 Task: Find connections with filter location Bhudgaon with filter topic #Growthhacking with filter profile language Potuguese with filter current company Huntsman Corporation with filter school PEC University of Technology, Chandigarh with filter industry Professional Organizations with filter service category Computer Repair with filter keywords title School Volunteer
Action: Mouse moved to (536, 68)
Screenshot: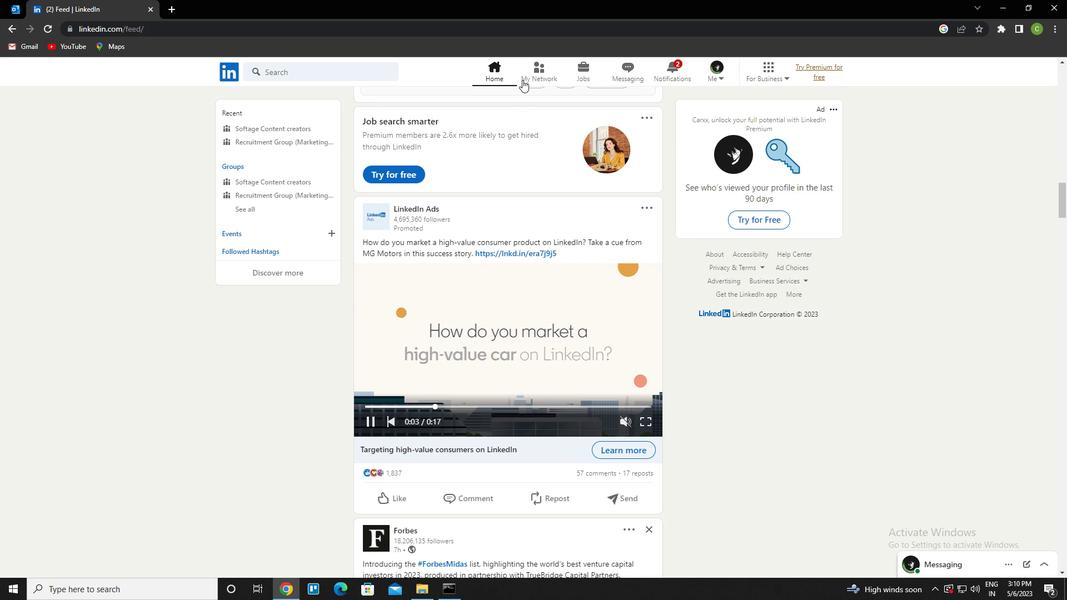 
Action: Mouse pressed left at (536, 68)
Screenshot: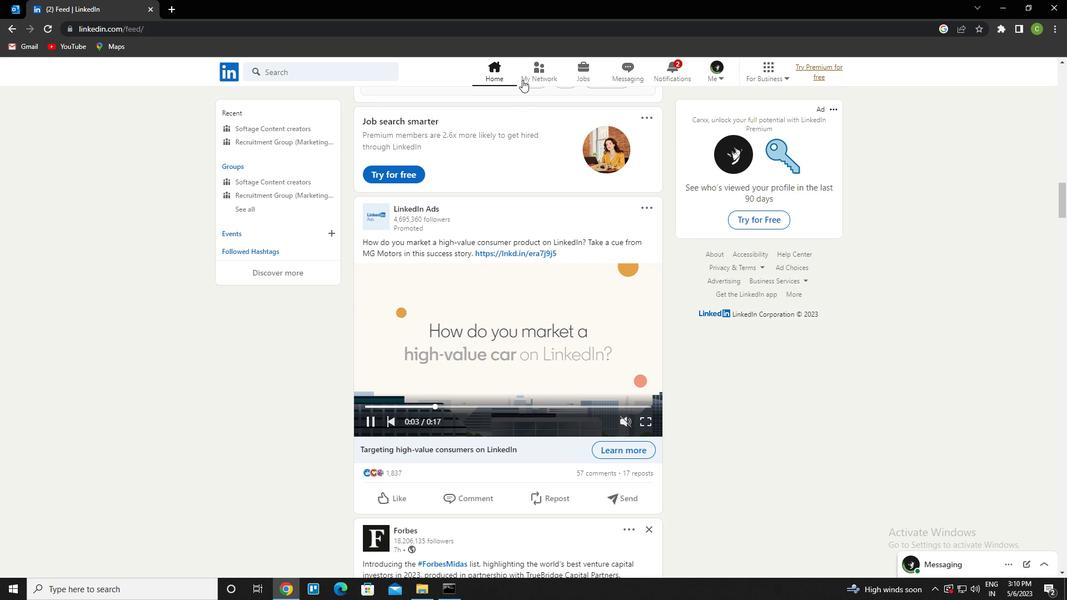 
Action: Mouse moved to (306, 141)
Screenshot: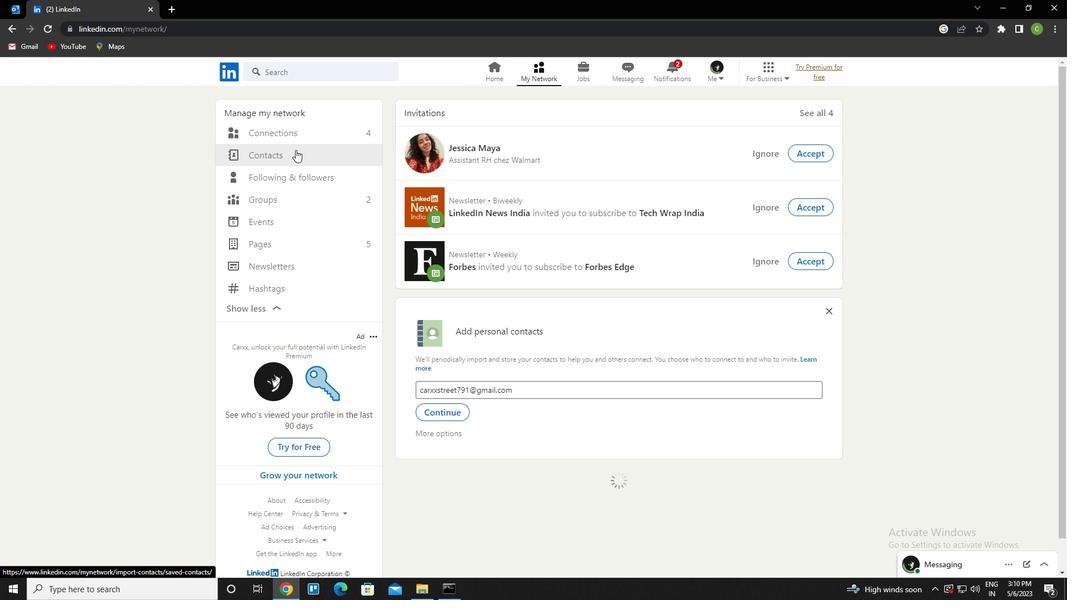 
Action: Mouse pressed left at (306, 141)
Screenshot: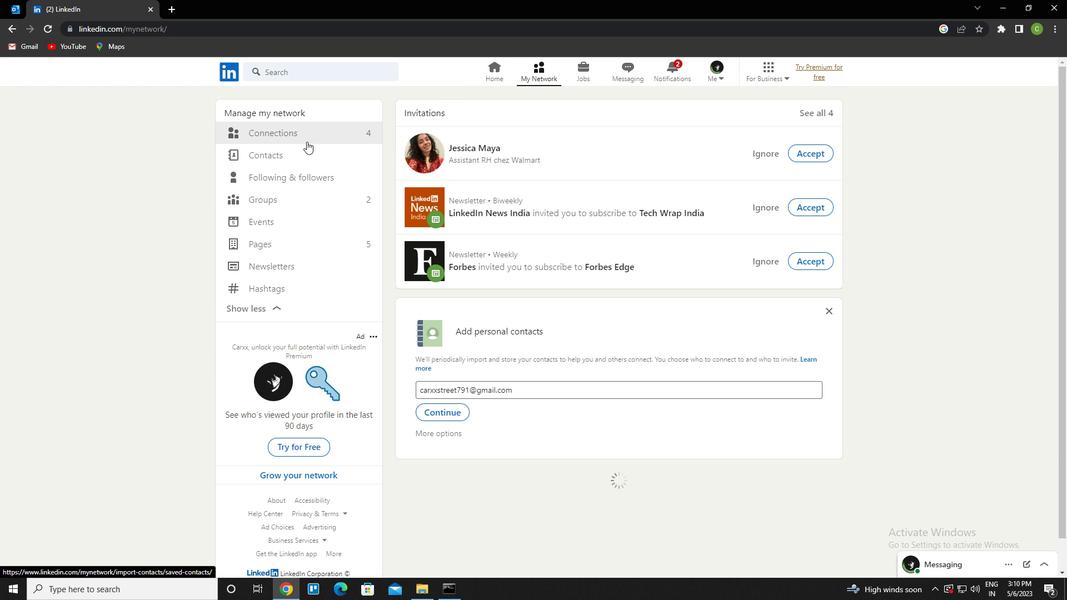 
Action: Mouse pressed left at (306, 141)
Screenshot: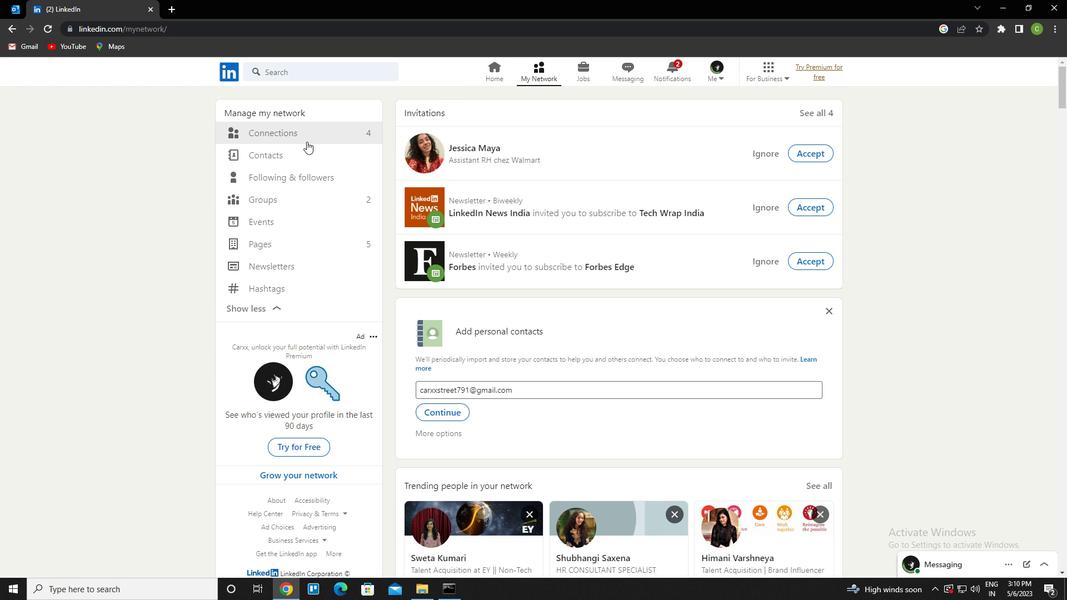 
Action: Mouse moved to (363, 135)
Screenshot: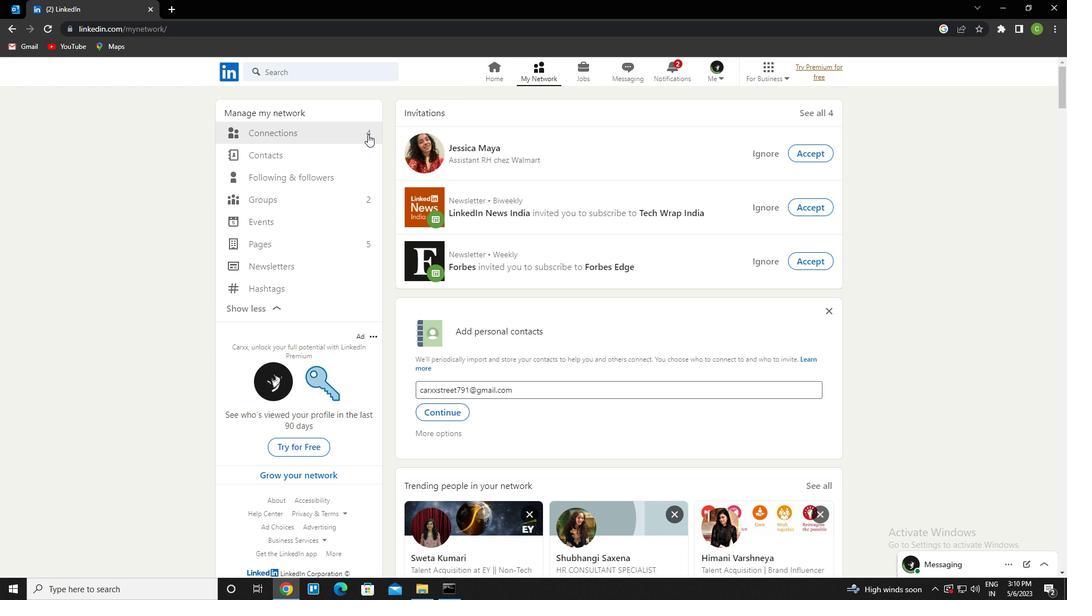 
Action: Mouse pressed left at (363, 135)
Screenshot: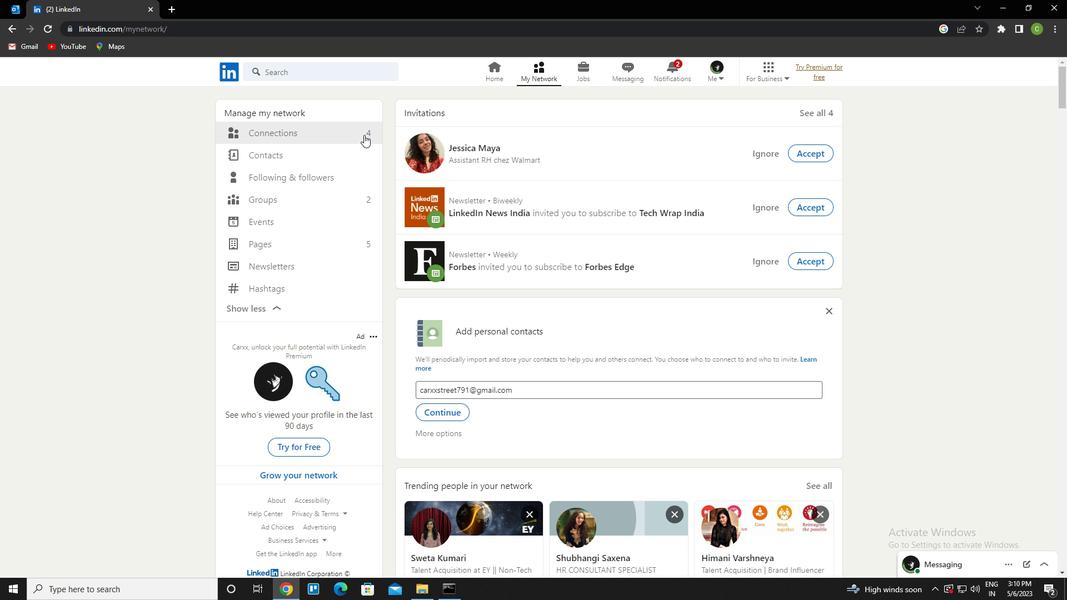 
Action: Mouse moved to (613, 133)
Screenshot: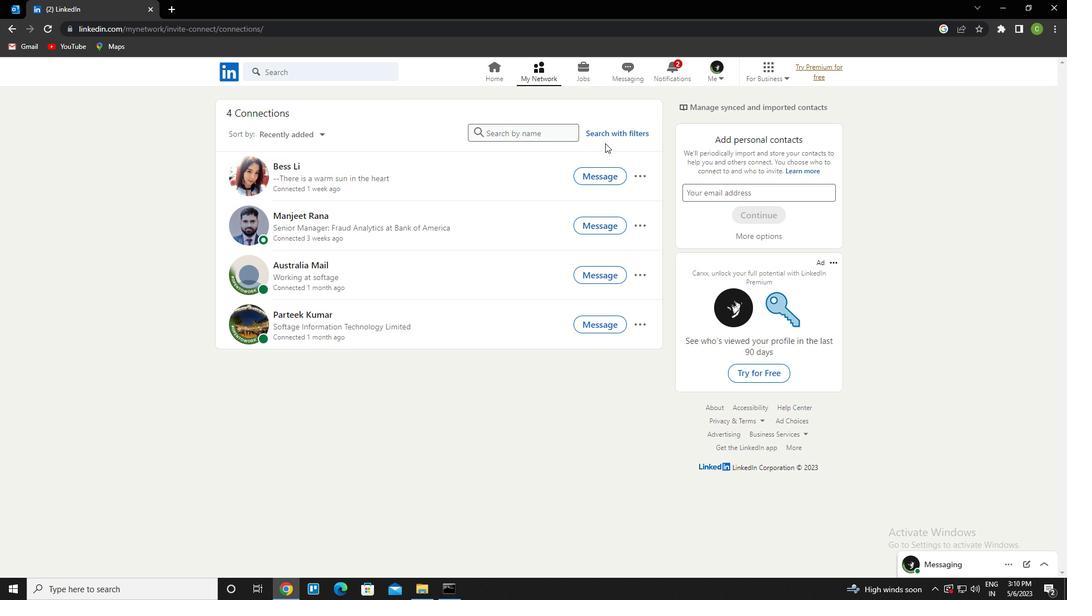 
Action: Mouse pressed left at (613, 133)
Screenshot: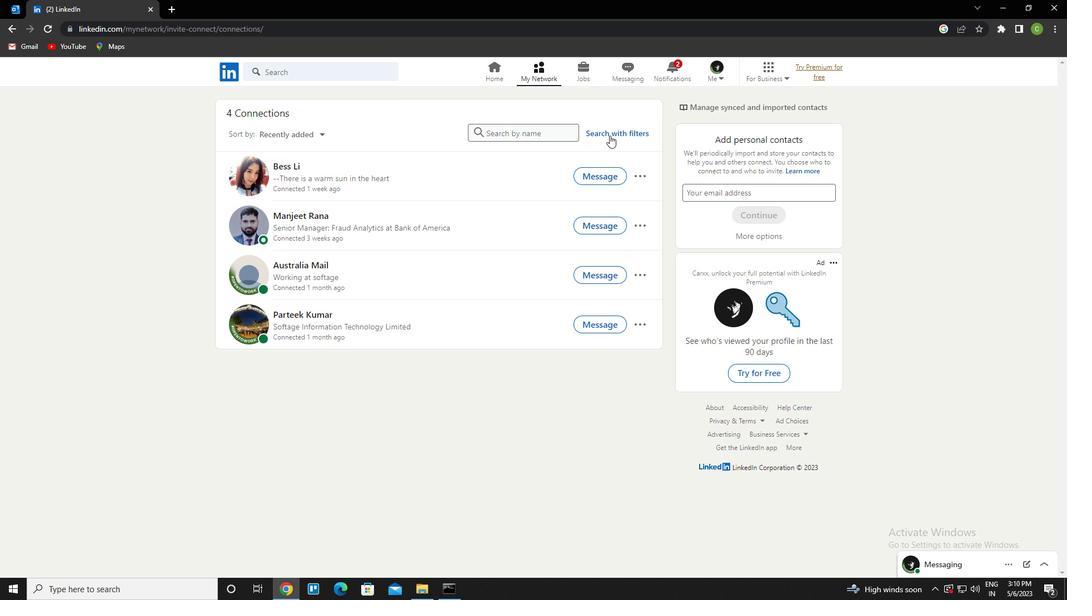 
Action: Mouse moved to (566, 104)
Screenshot: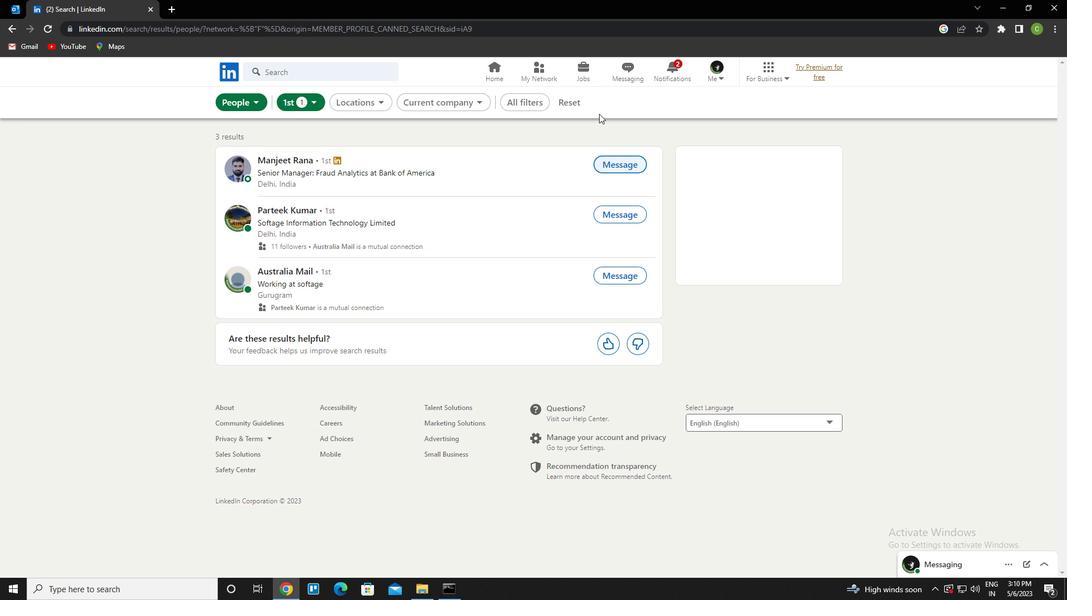 
Action: Mouse pressed left at (566, 104)
Screenshot: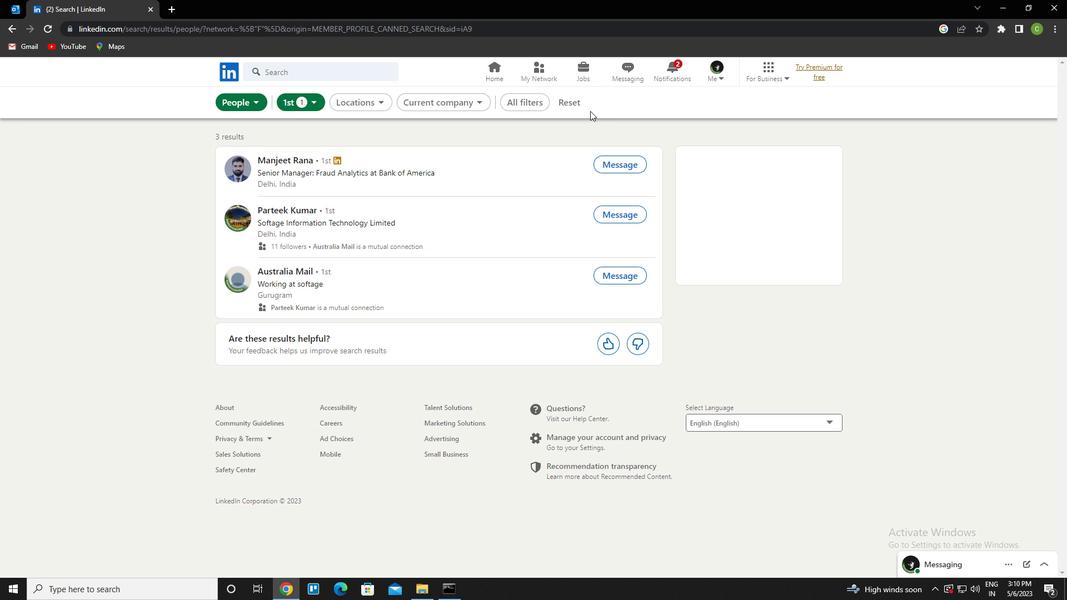 
Action: Mouse moved to (542, 104)
Screenshot: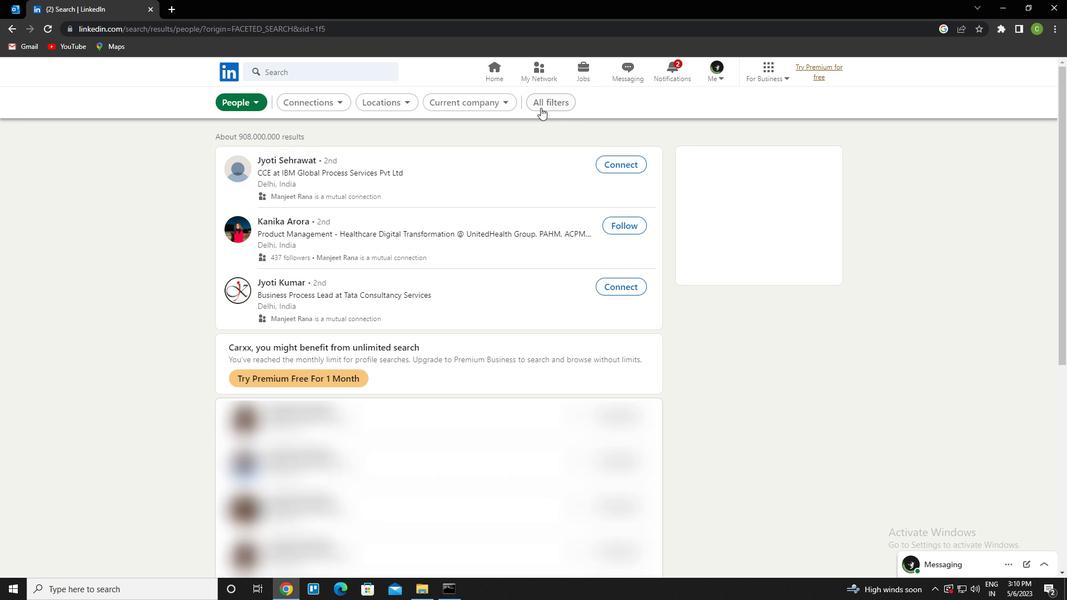 
Action: Mouse pressed left at (542, 104)
Screenshot: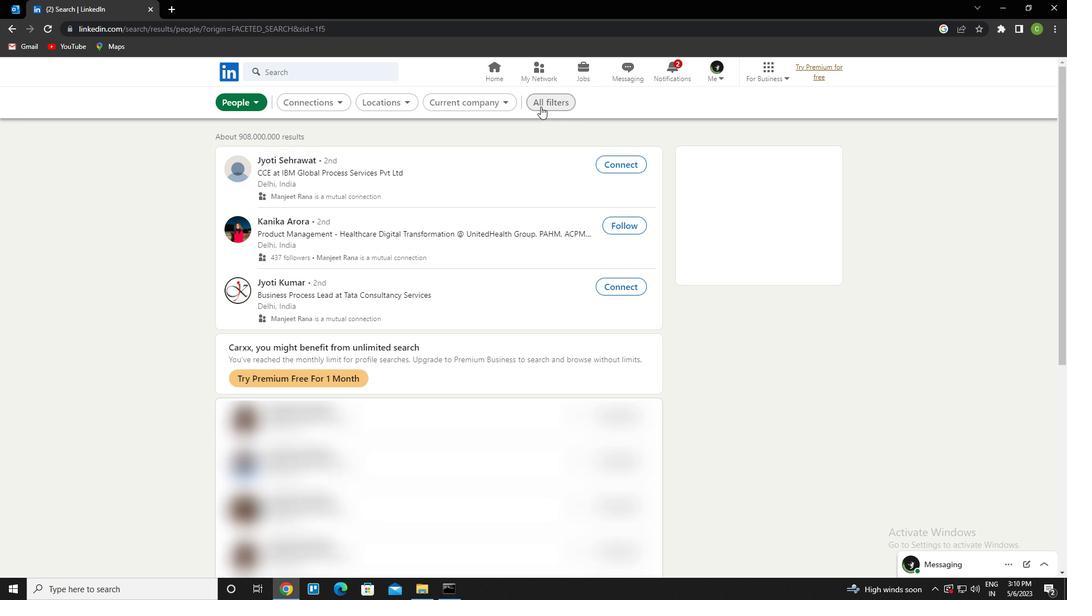 
Action: Mouse moved to (876, 342)
Screenshot: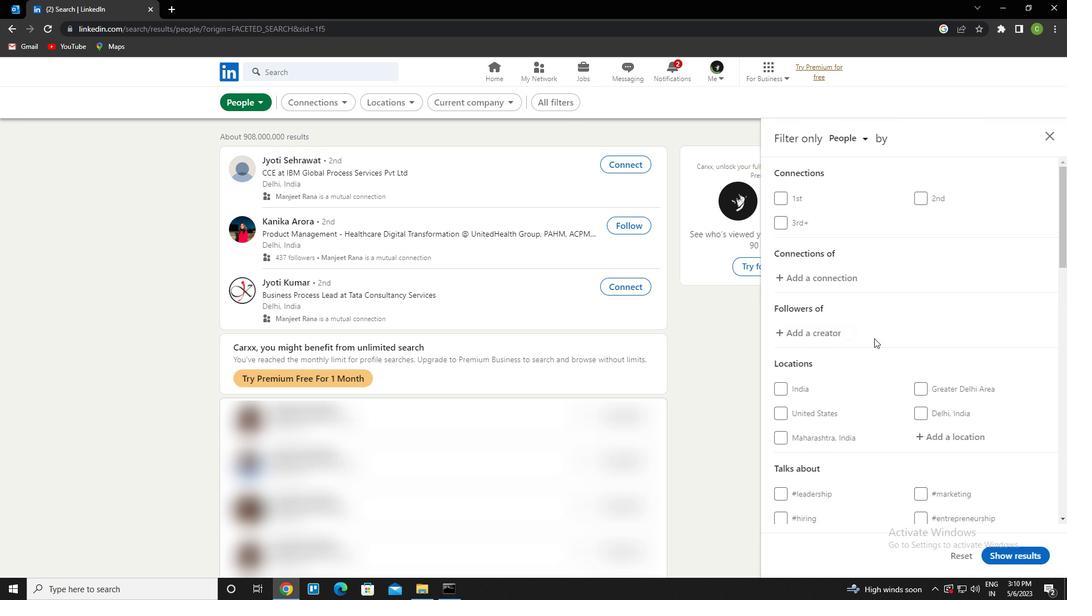 
Action: Mouse scrolled (876, 341) with delta (0, 0)
Screenshot: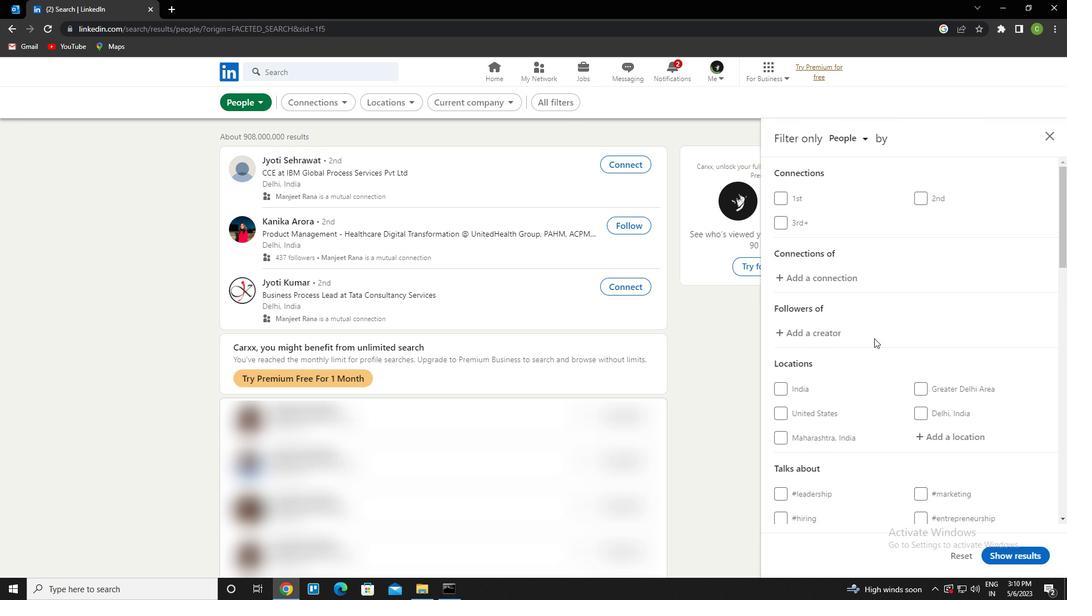 
Action: Mouse moved to (876, 346)
Screenshot: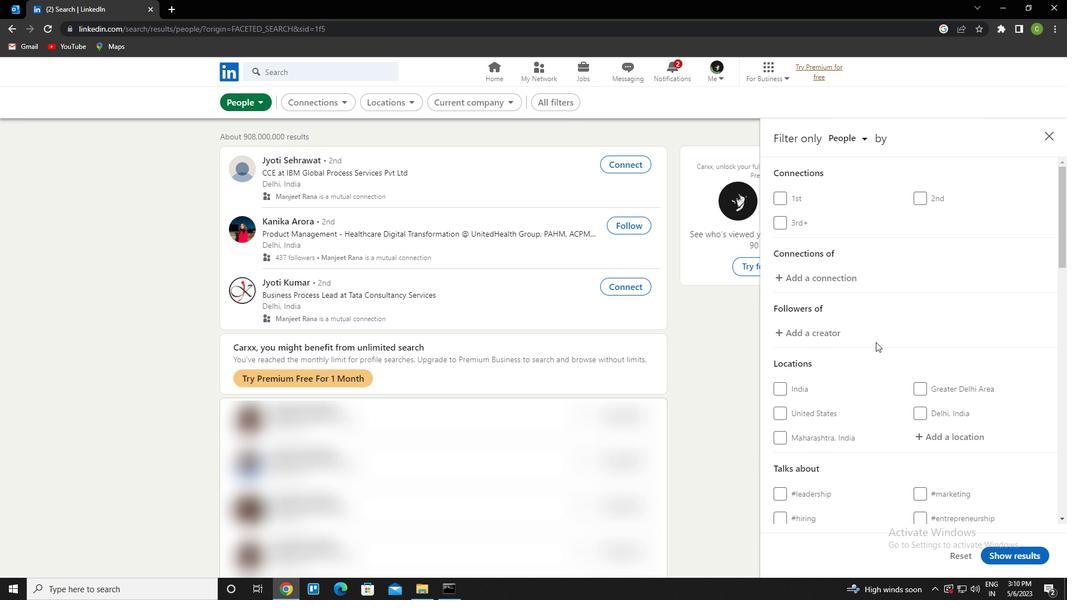
Action: Mouse scrolled (876, 345) with delta (0, 0)
Screenshot: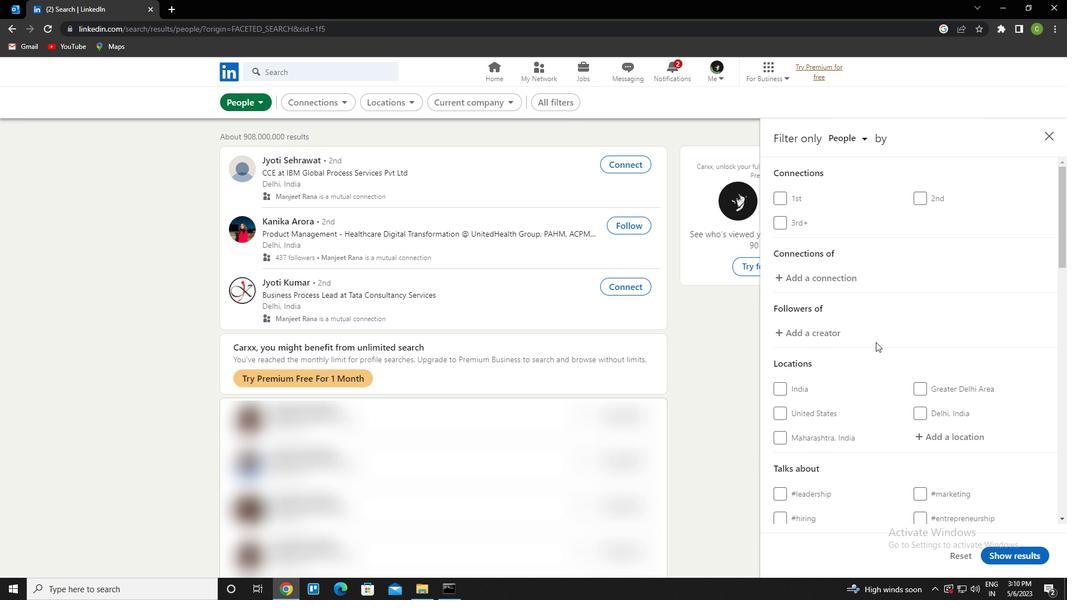 
Action: Mouse moved to (961, 325)
Screenshot: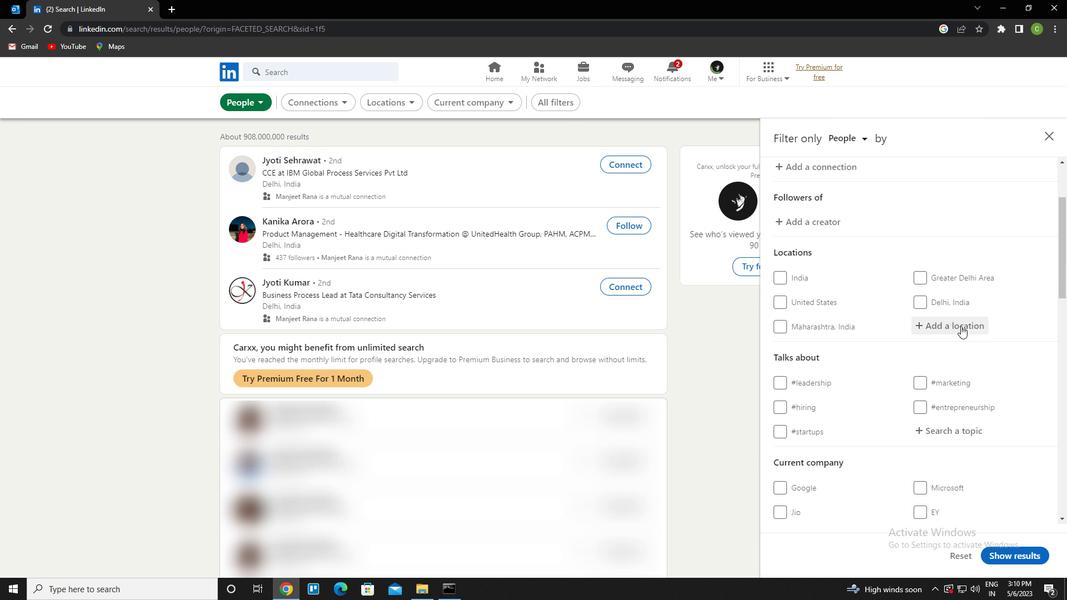 
Action: Mouse pressed left at (961, 325)
Screenshot: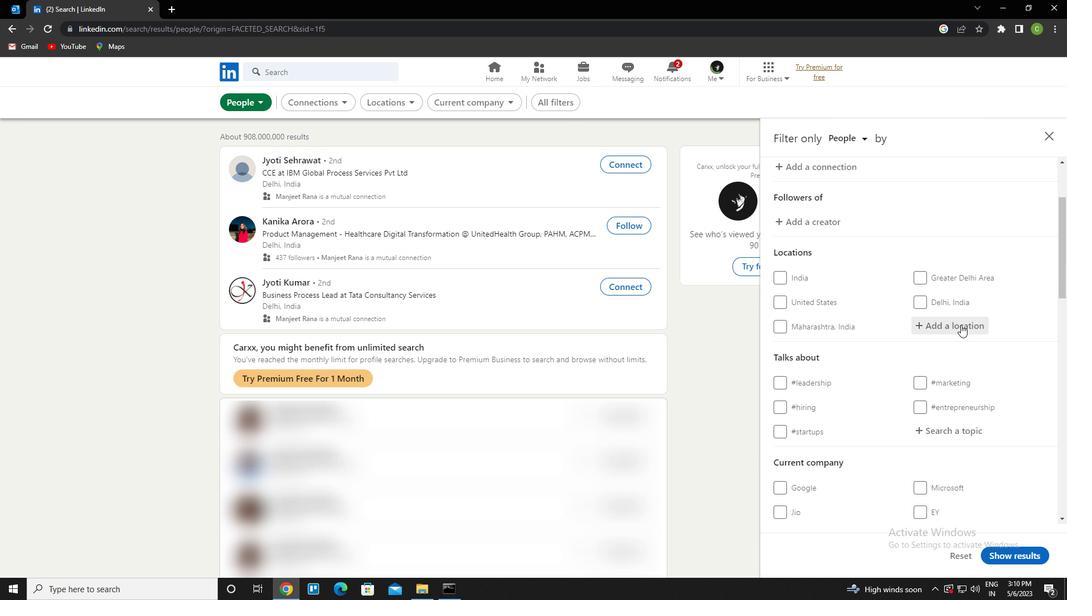 
Action: Key pressed <Key.caps_lock>b<Key.caps_lock>hudgoan
Screenshot: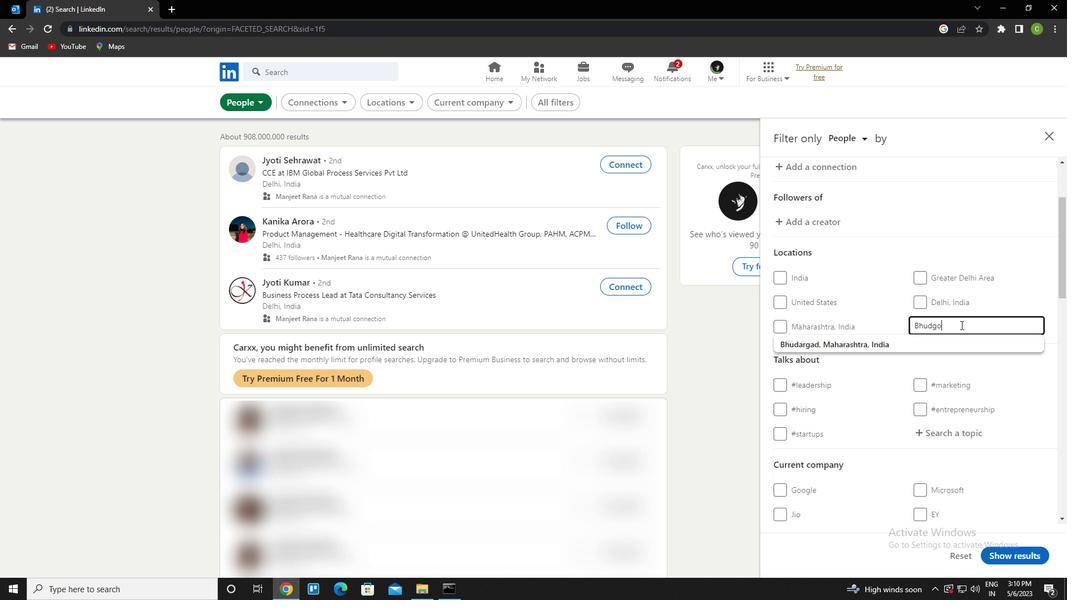
Action: Mouse scrolled (961, 324) with delta (0, 0)
Screenshot: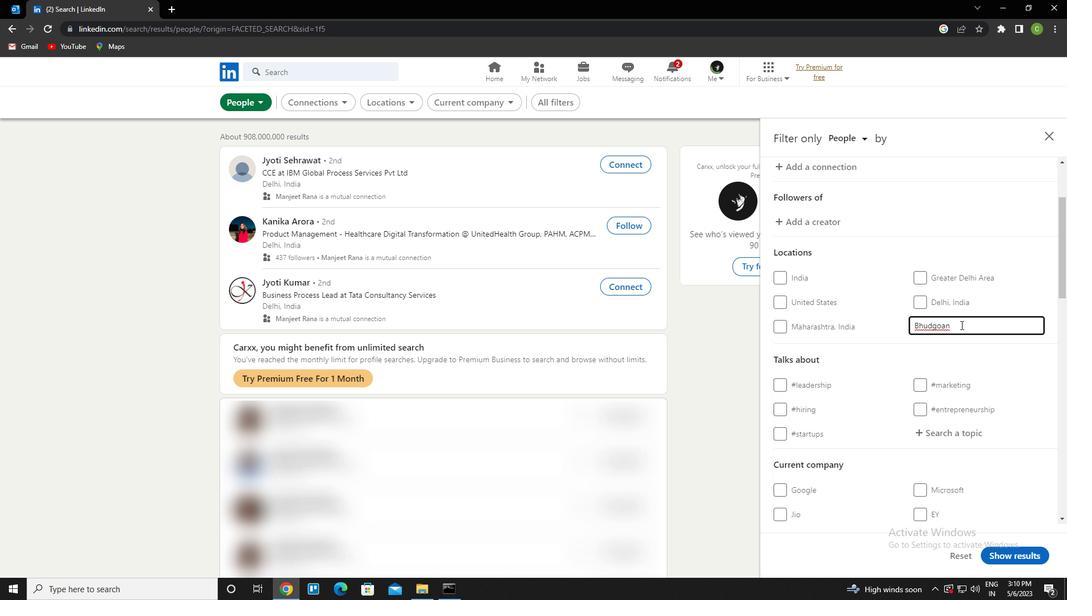 
Action: Mouse scrolled (961, 324) with delta (0, 0)
Screenshot: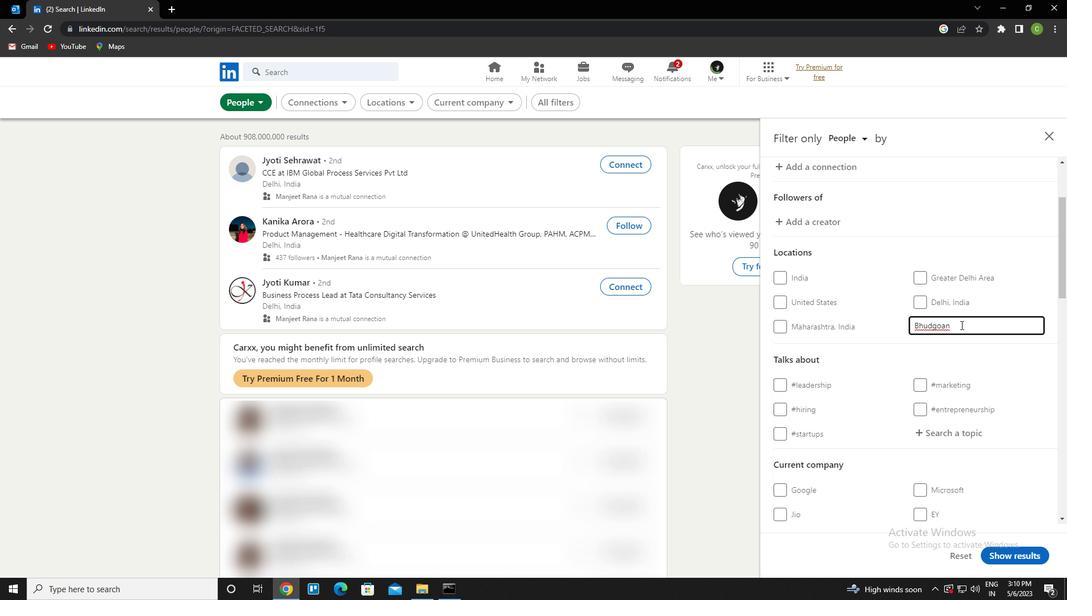 
Action: Mouse moved to (940, 321)
Screenshot: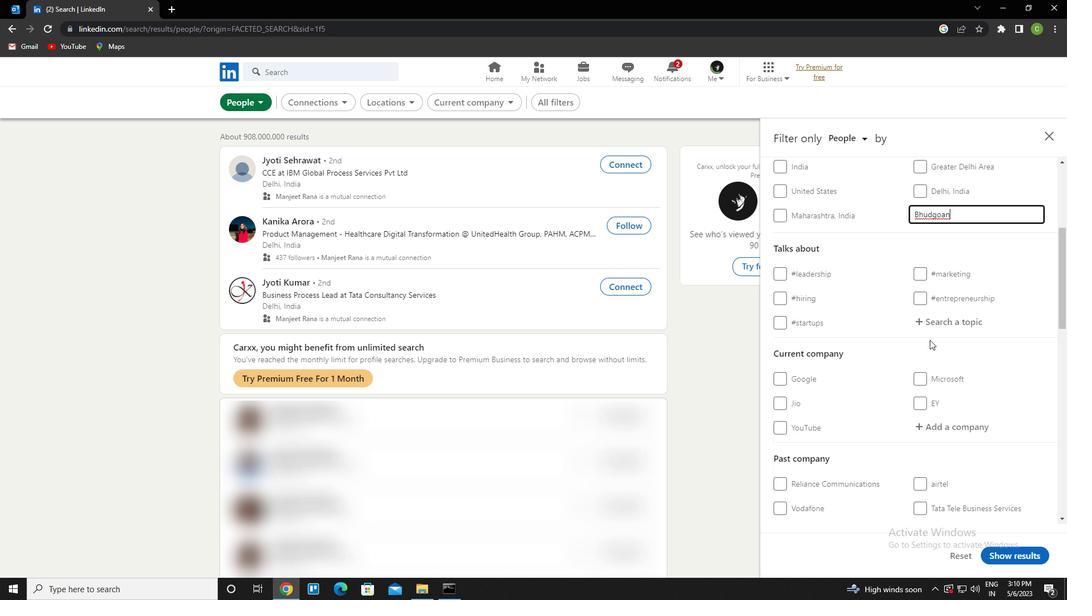 
Action: Mouse pressed left at (940, 321)
Screenshot: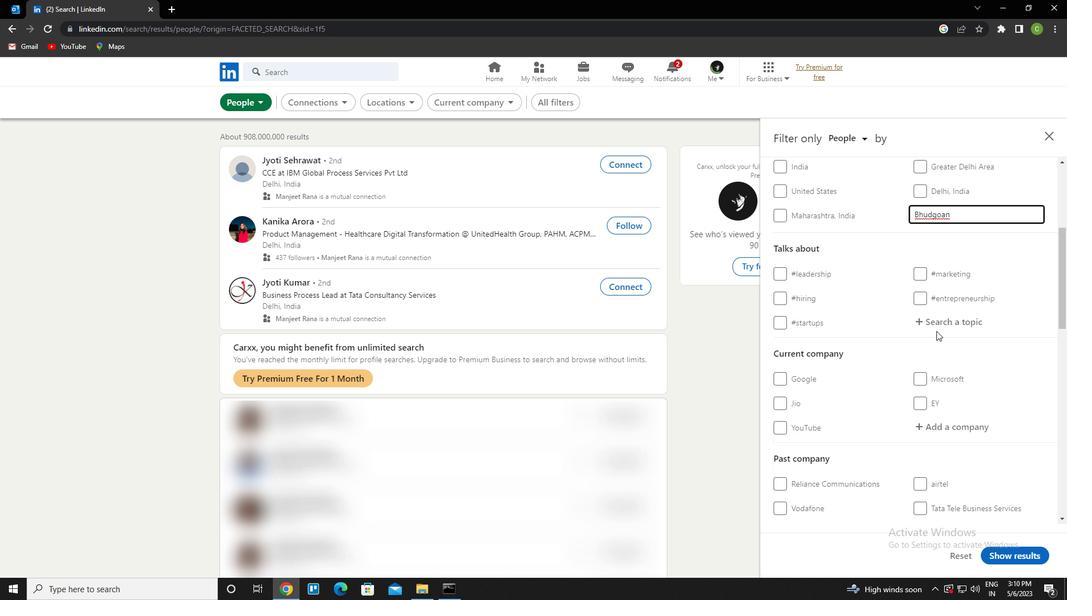 
Action: Key pressed growthhacking<Key.down><Key.enter>
Screenshot: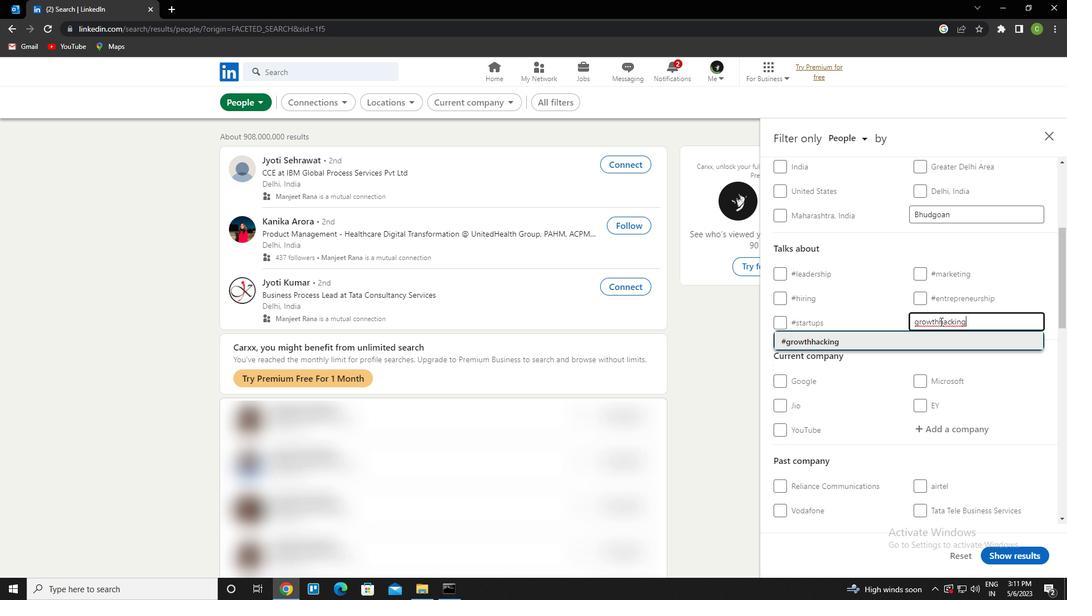 
Action: Mouse moved to (941, 341)
Screenshot: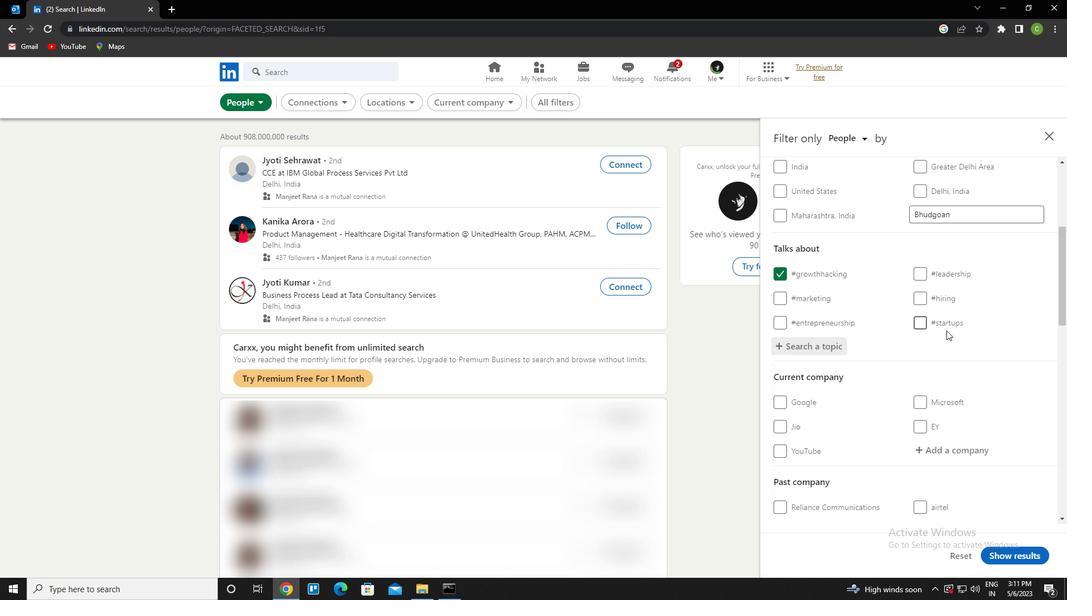 
Action: Mouse scrolled (941, 340) with delta (0, 0)
Screenshot: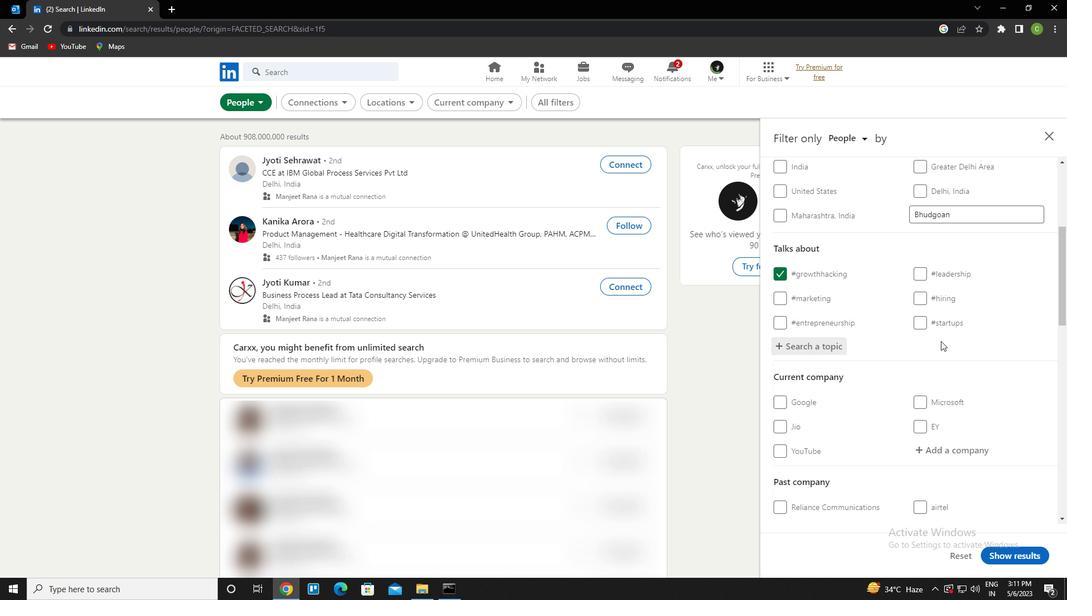 
Action: Mouse scrolled (941, 340) with delta (0, 0)
Screenshot: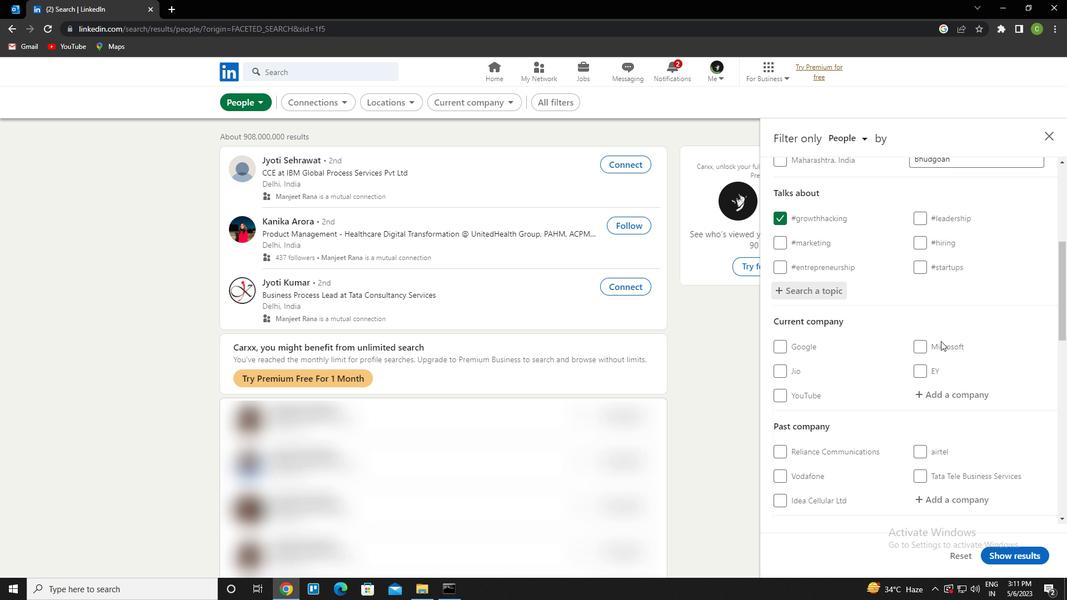 
Action: Mouse moved to (921, 345)
Screenshot: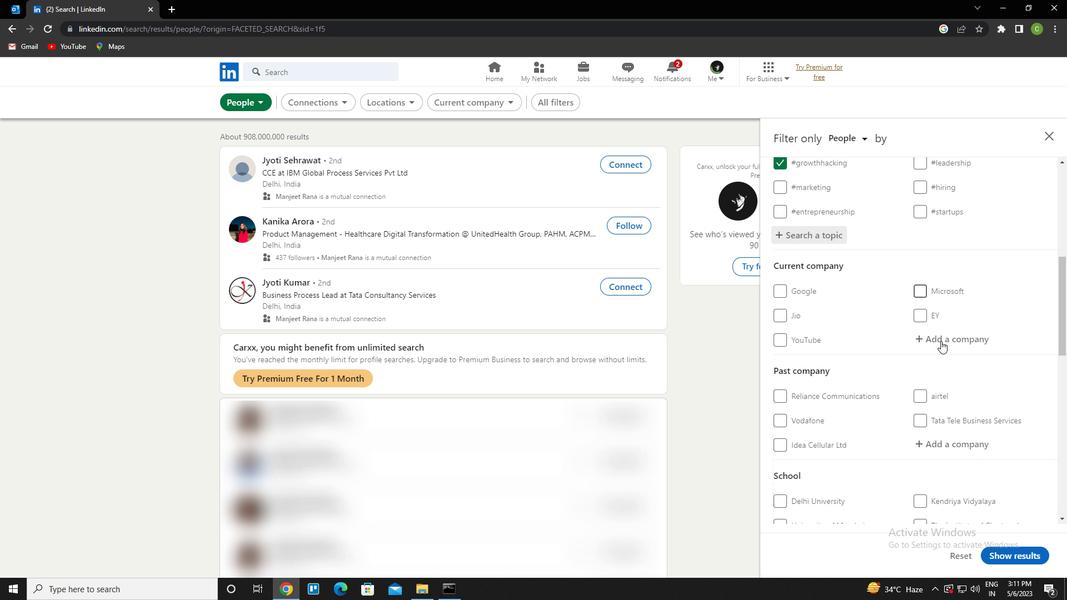 
Action: Mouse scrolled (921, 344) with delta (0, 0)
Screenshot: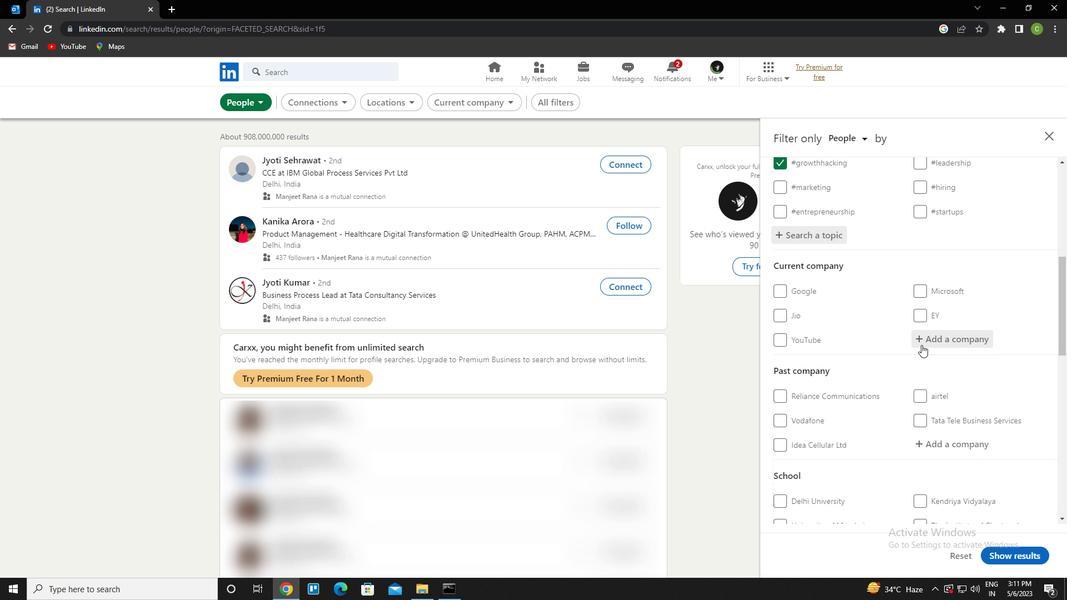 
Action: Mouse scrolled (921, 344) with delta (0, 0)
Screenshot: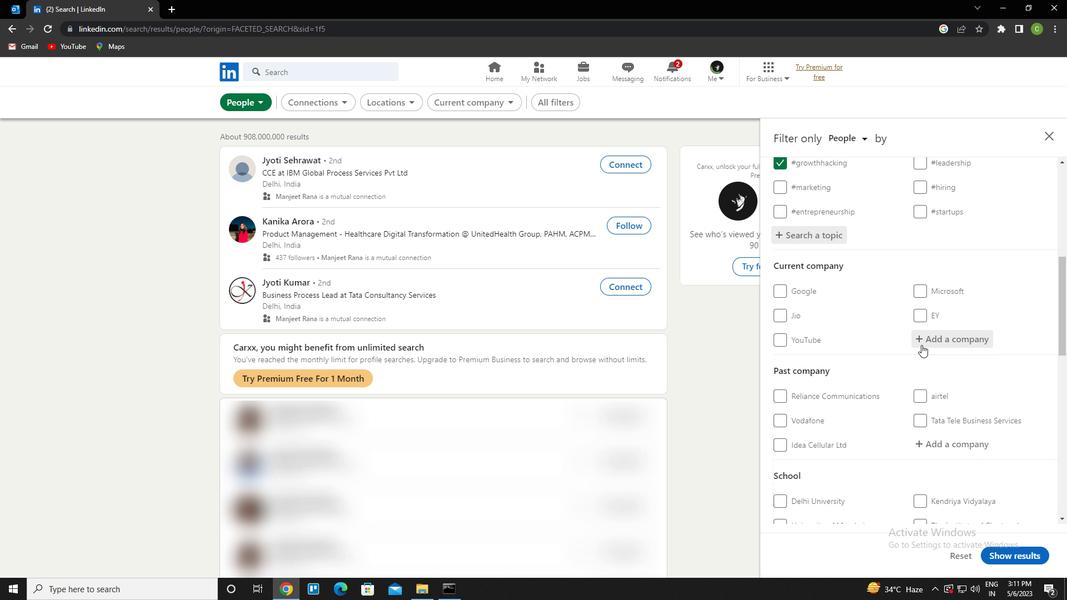 
Action: Mouse scrolled (921, 344) with delta (0, 0)
Screenshot: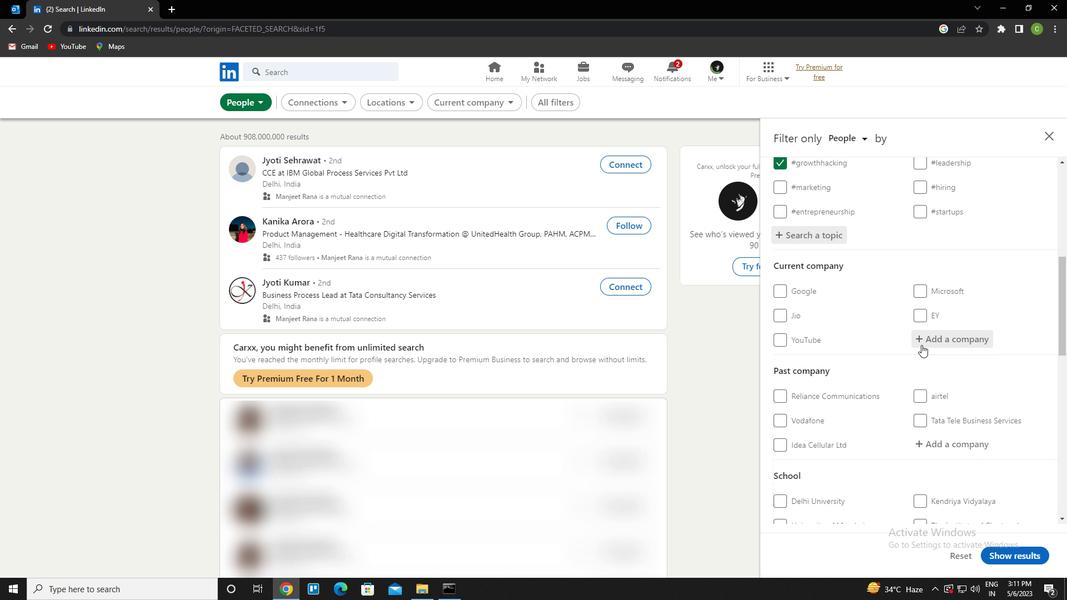 
Action: Mouse scrolled (921, 344) with delta (0, 0)
Screenshot: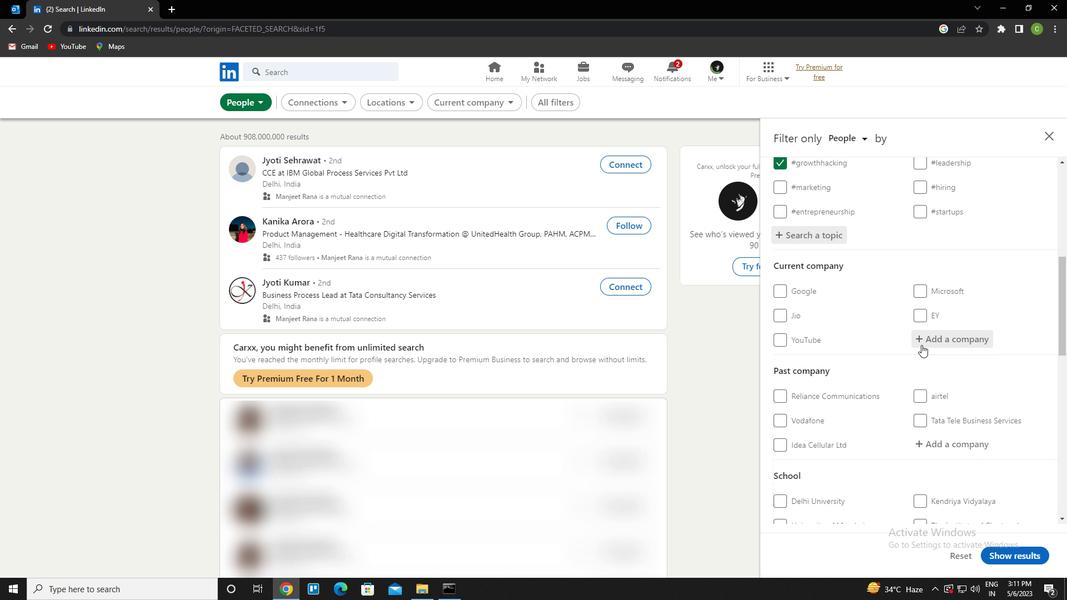 
Action: Mouse scrolled (921, 344) with delta (0, 0)
Screenshot: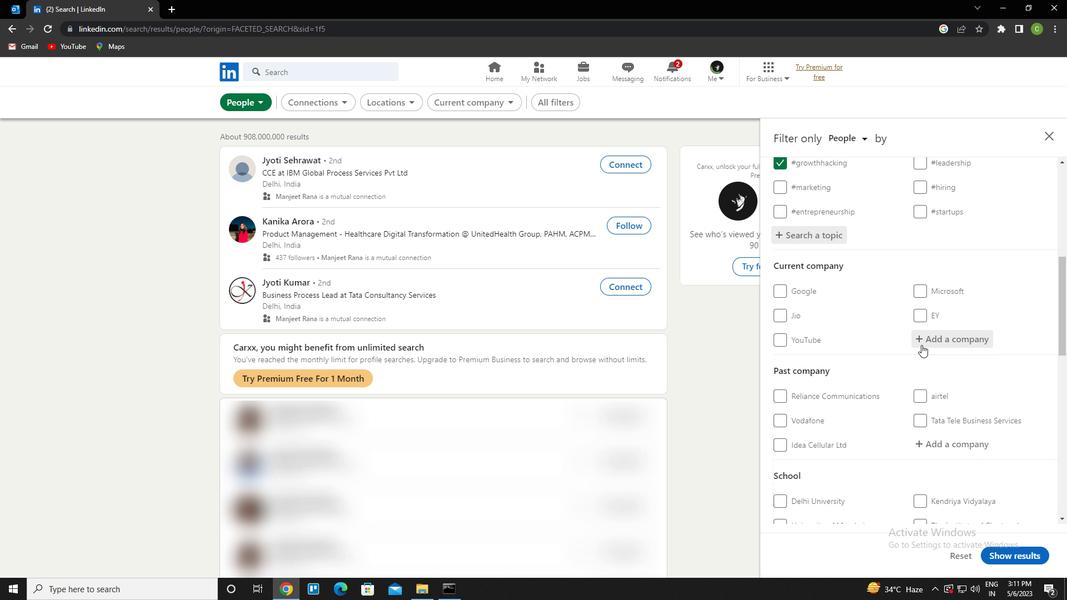 
Action: Mouse scrolled (921, 344) with delta (0, 0)
Screenshot: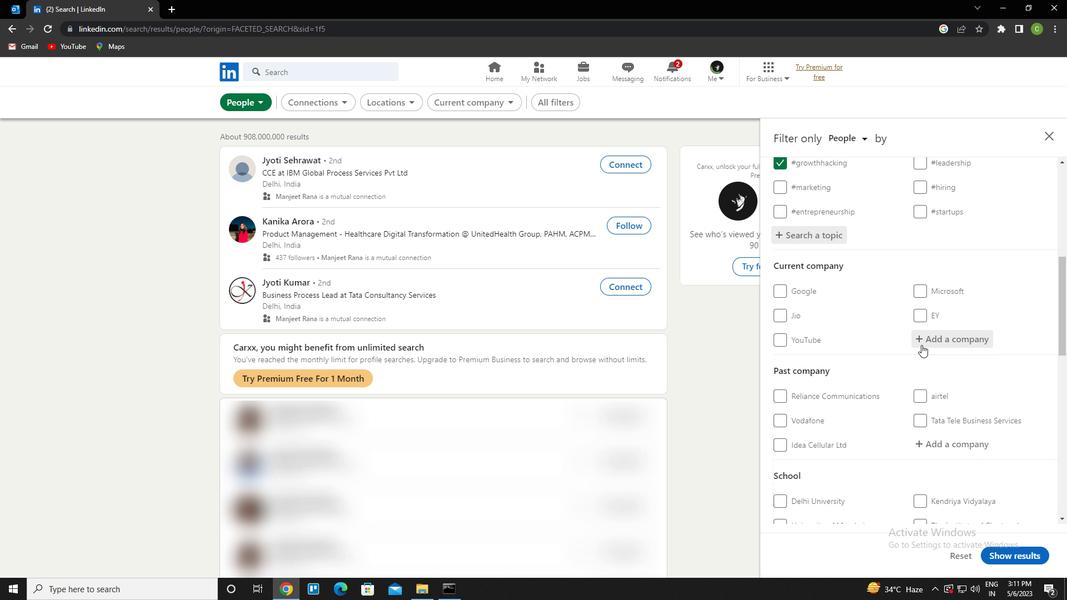 
Action: Mouse scrolled (921, 344) with delta (0, 0)
Screenshot: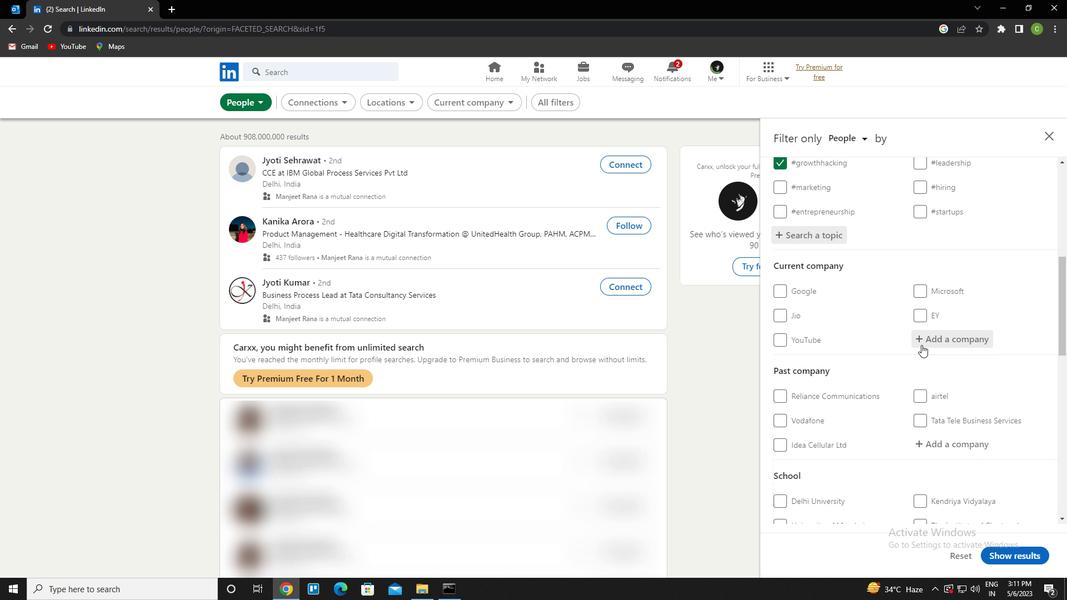 
Action: Mouse scrolled (921, 344) with delta (0, 0)
Screenshot: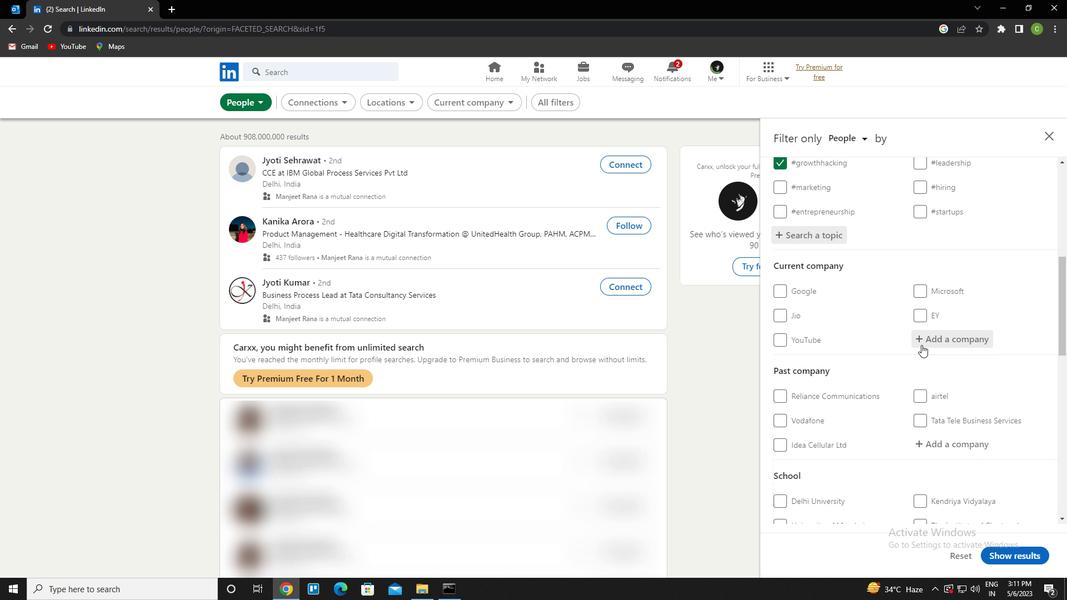 
Action: Mouse scrolled (921, 344) with delta (0, 0)
Screenshot: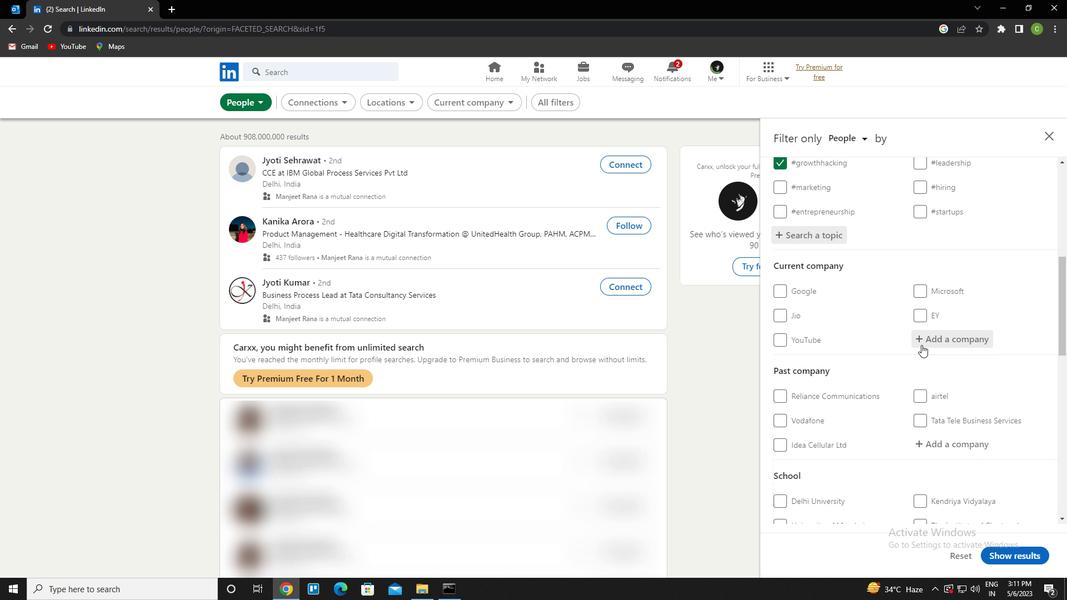 
Action: Mouse moved to (925, 255)
Screenshot: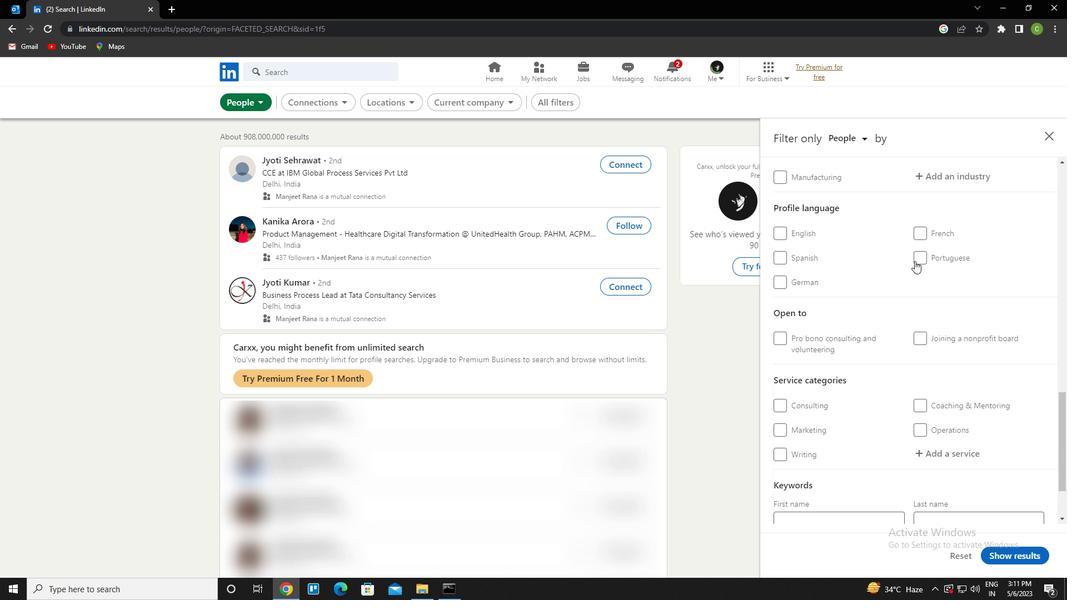 
Action: Mouse pressed left at (925, 255)
Screenshot: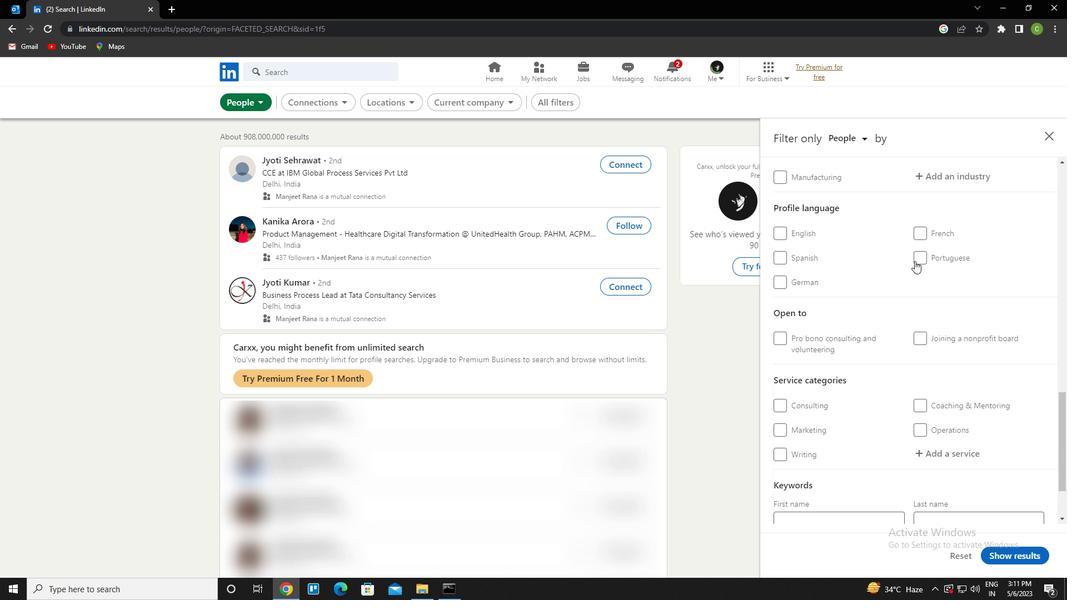 
Action: Mouse moved to (896, 296)
Screenshot: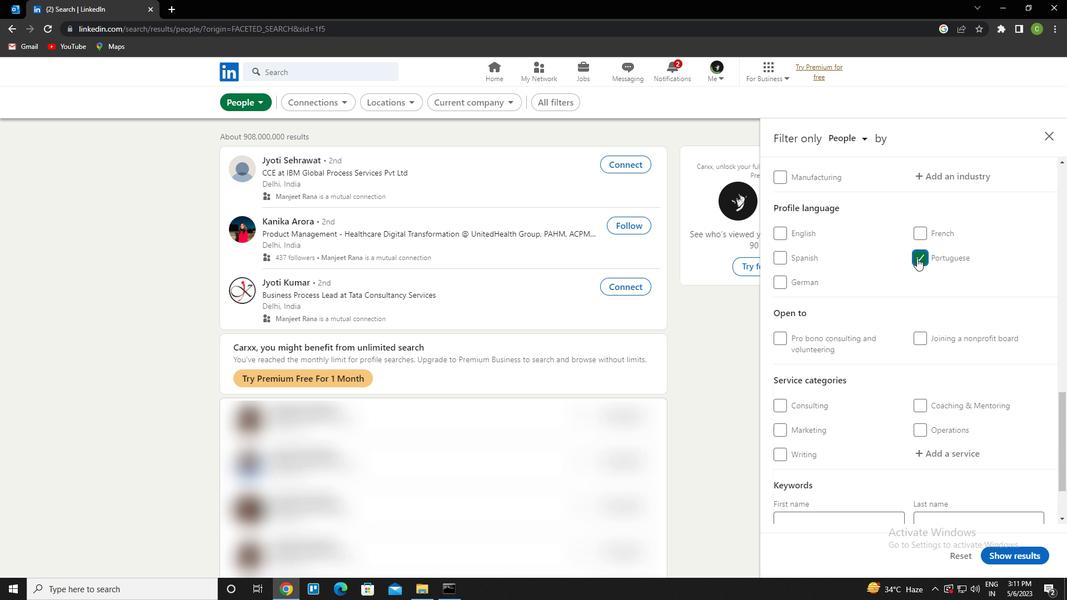 
Action: Mouse scrolled (896, 296) with delta (0, 0)
Screenshot: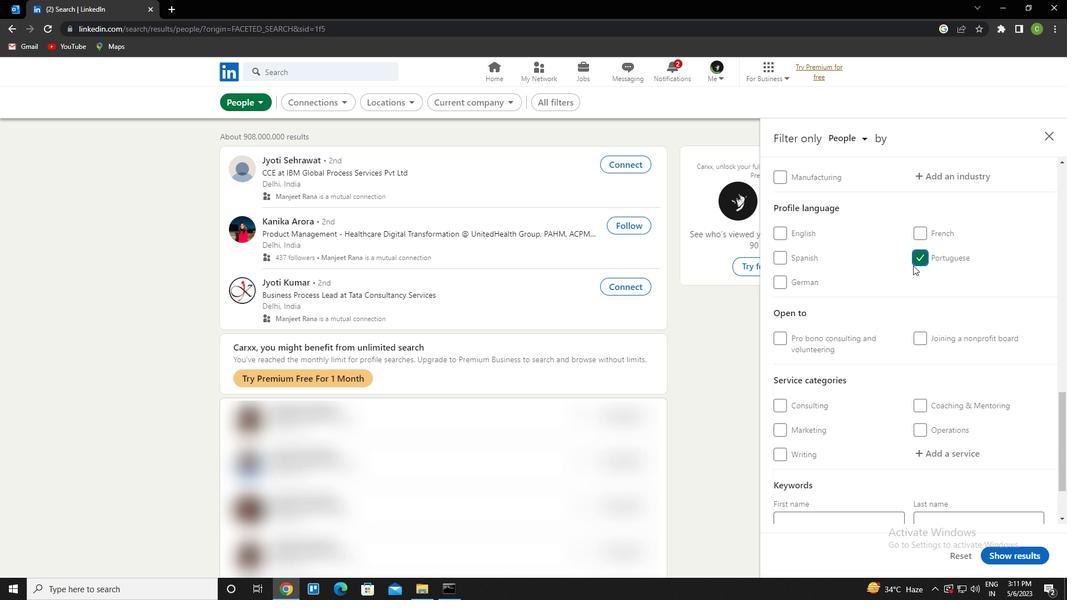 
Action: Mouse scrolled (896, 296) with delta (0, 0)
Screenshot: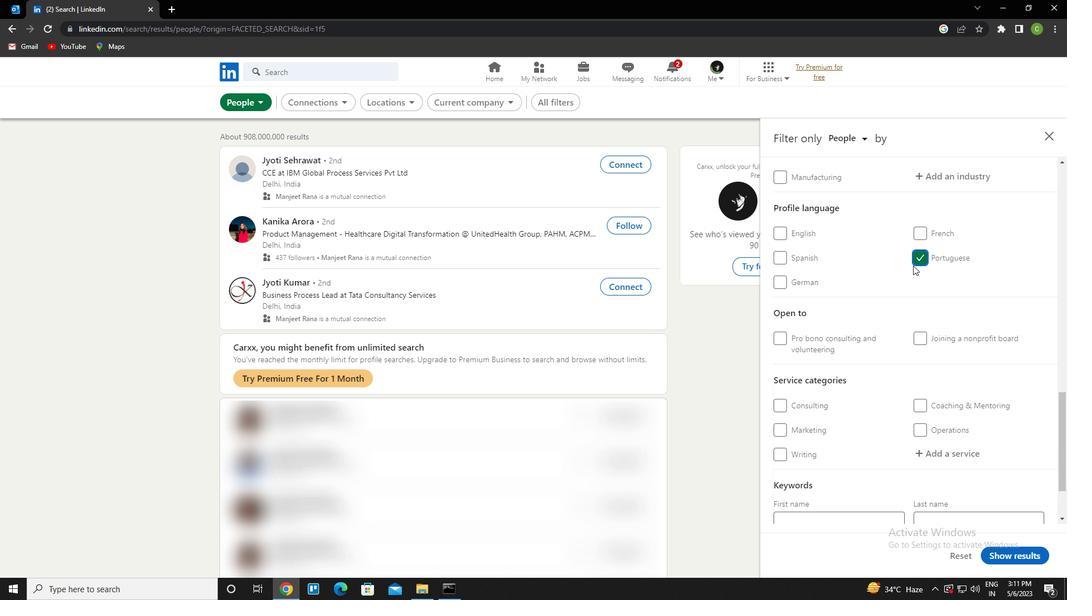 
Action: Mouse scrolled (896, 296) with delta (0, 0)
Screenshot: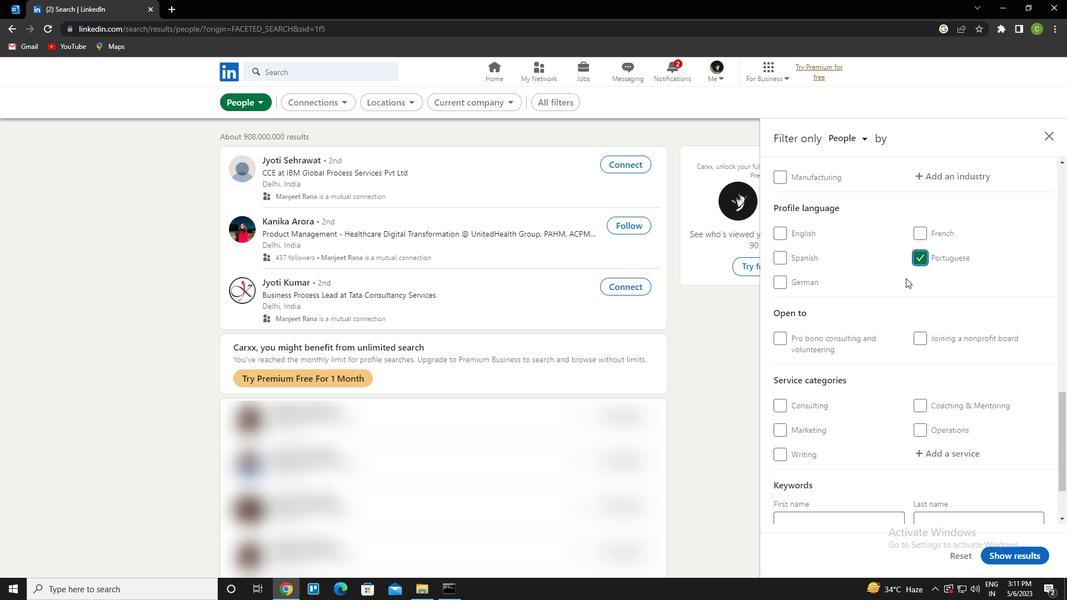 
Action: Mouse scrolled (896, 296) with delta (0, 0)
Screenshot: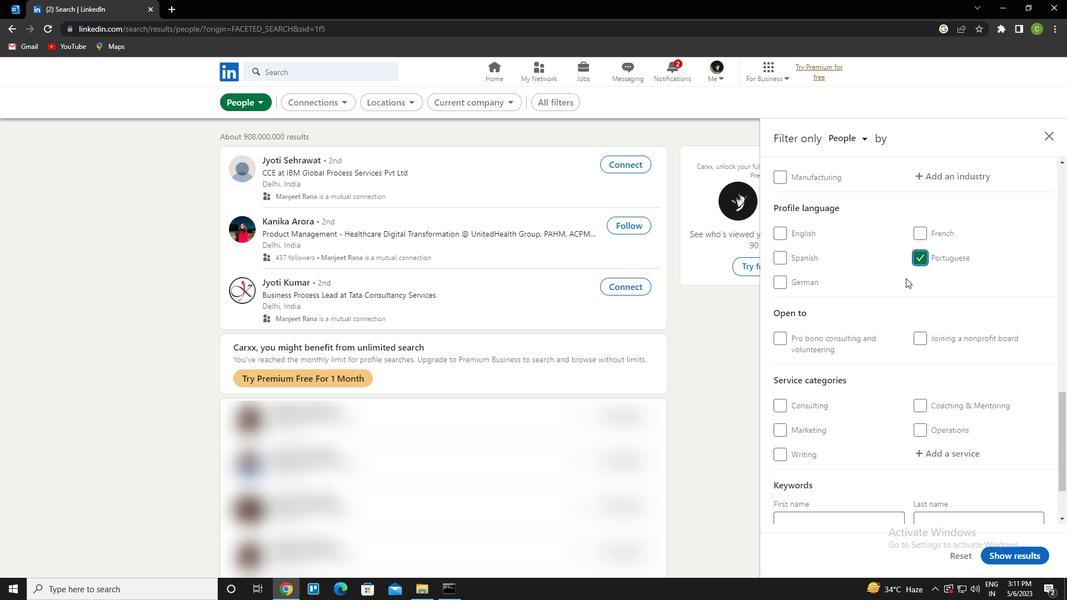 
Action: Mouse scrolled (896, 296) with delta (0, 0)
Screenshot: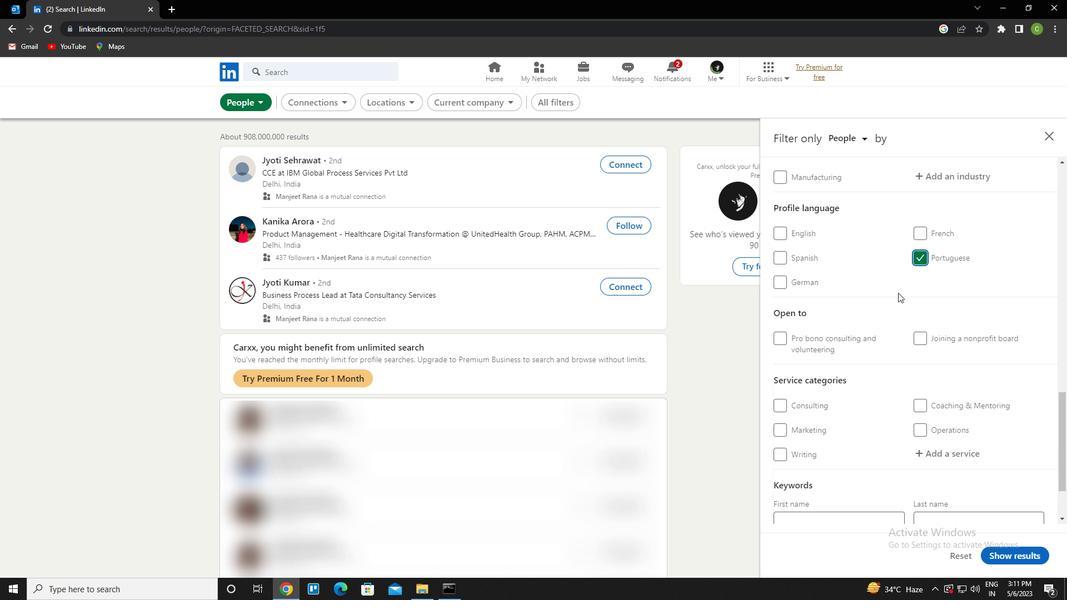 
Action: Mouse scrolled (896, 296) with delta (0, 0)
Screenshot: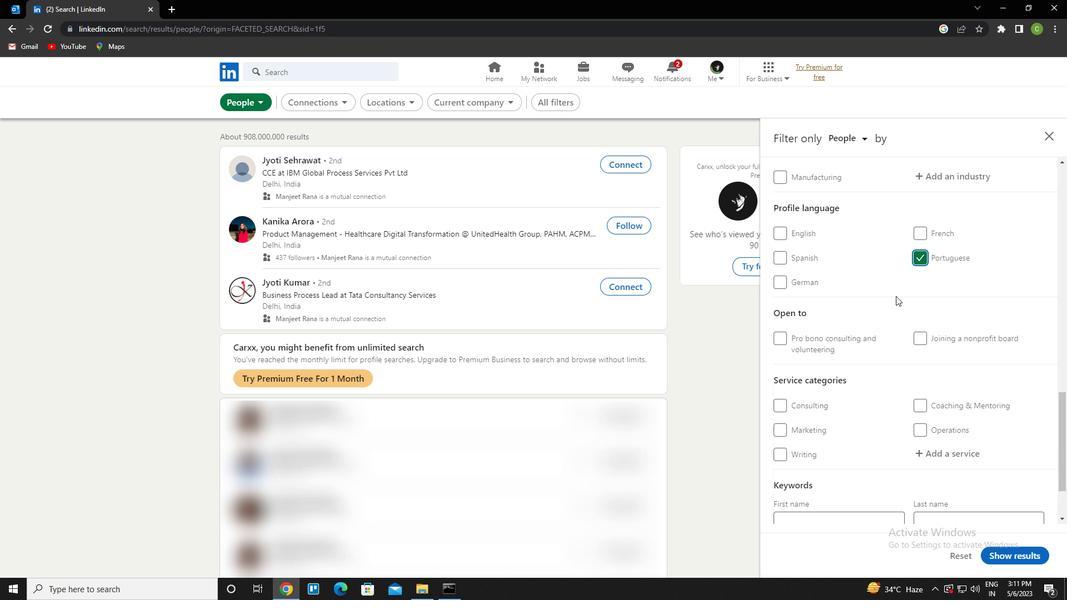 
Action: Mouse scrolled (896, 296) with delta (0, 0)
Screenshot: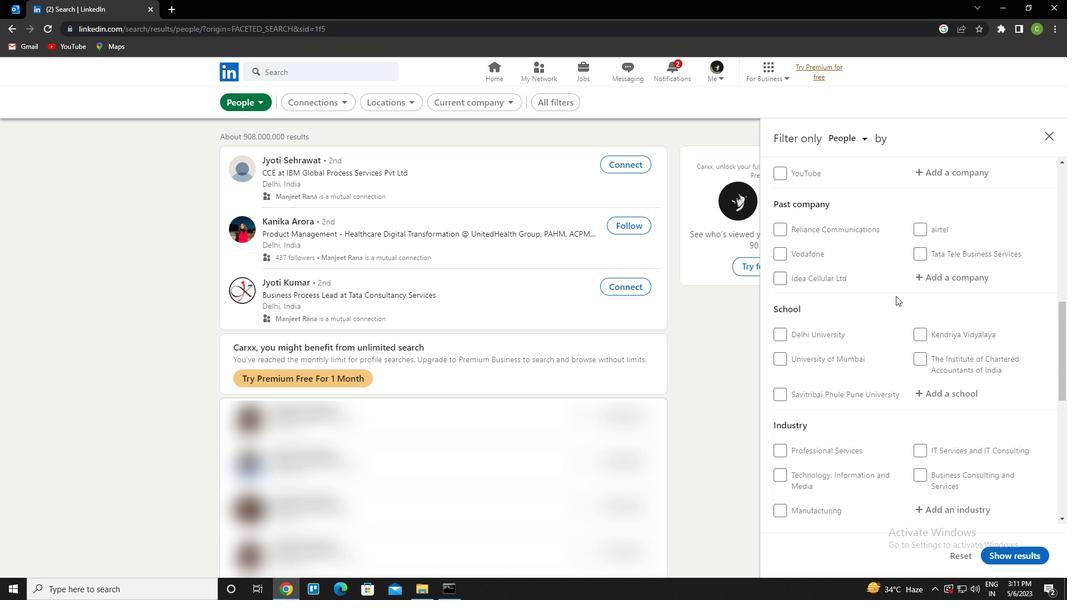 
Action: Mouse scrolled (896, 296) with delta (0, 0)
Screenshot: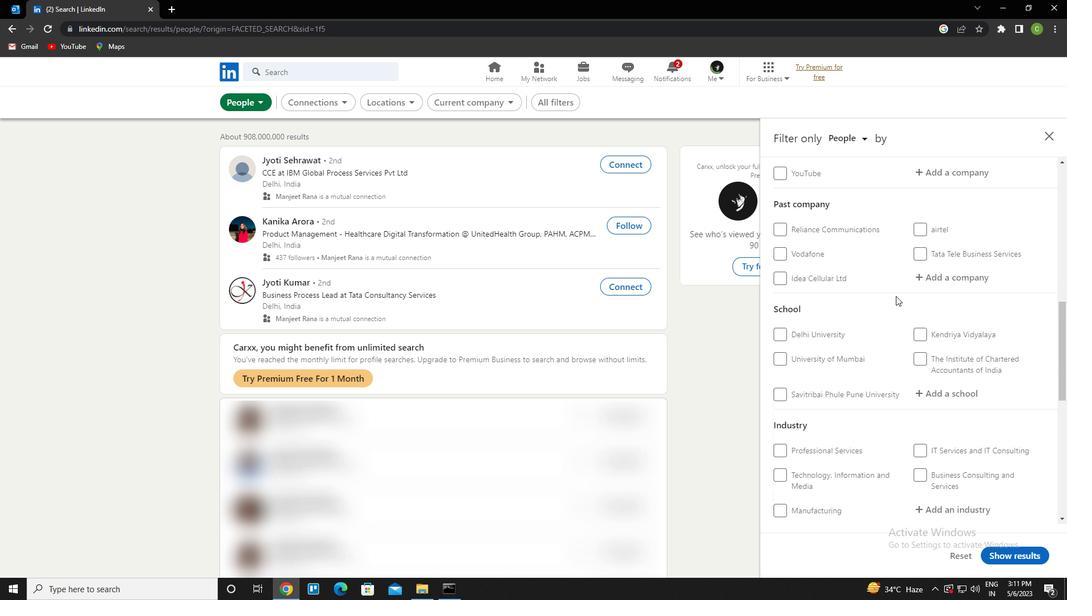 
Action: Mouse scrolled (896, 296) with delta (0, 0)
Screenshot: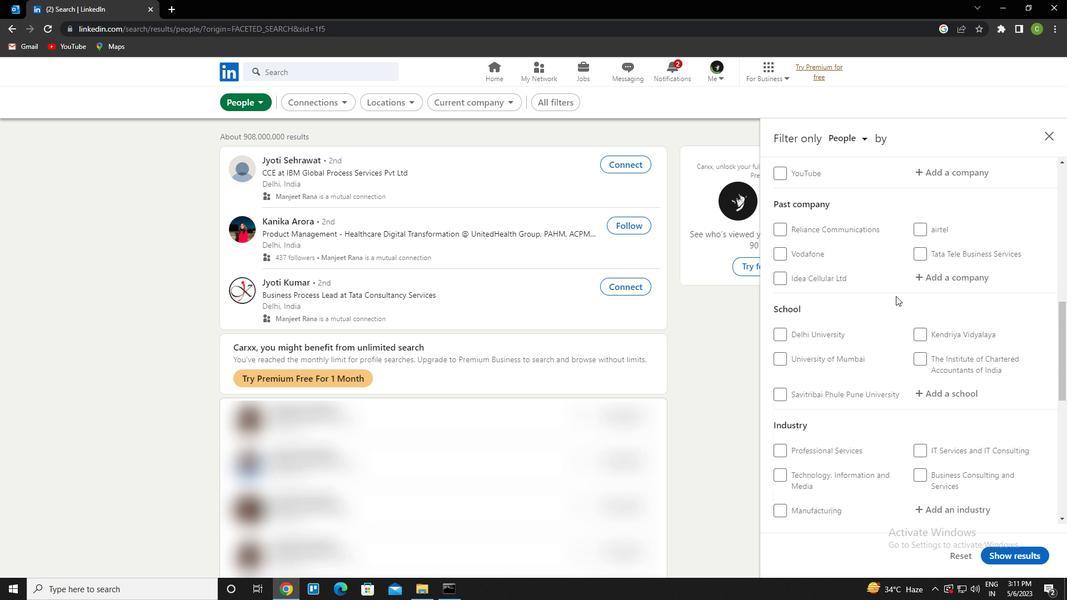 
Action: Mouse moved to (954, 341)
Screenshot: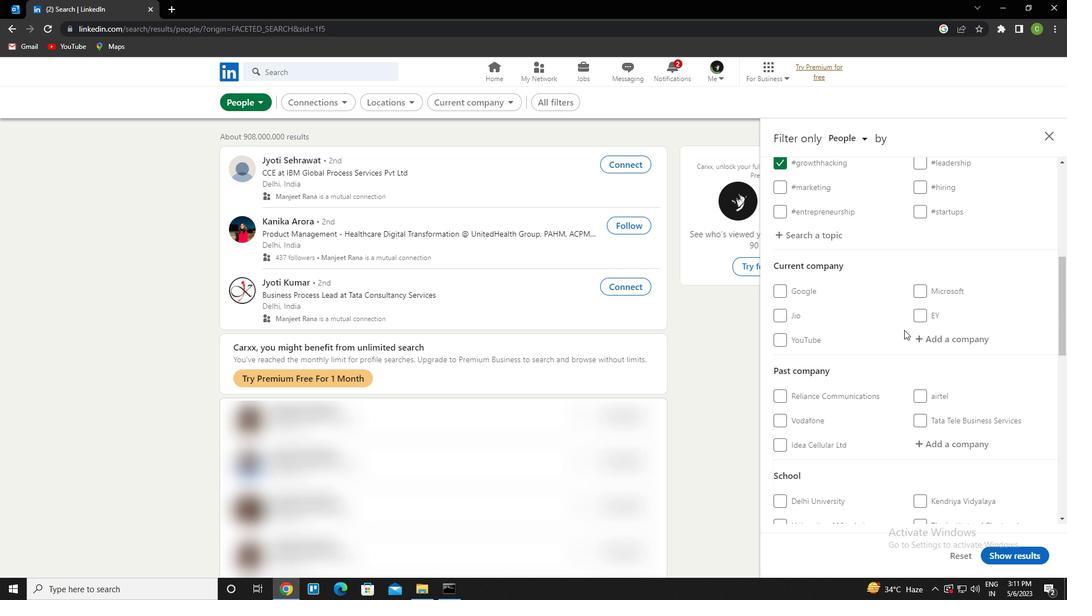 
Action: Mouse pressed left at (954, 341)
Screenshot: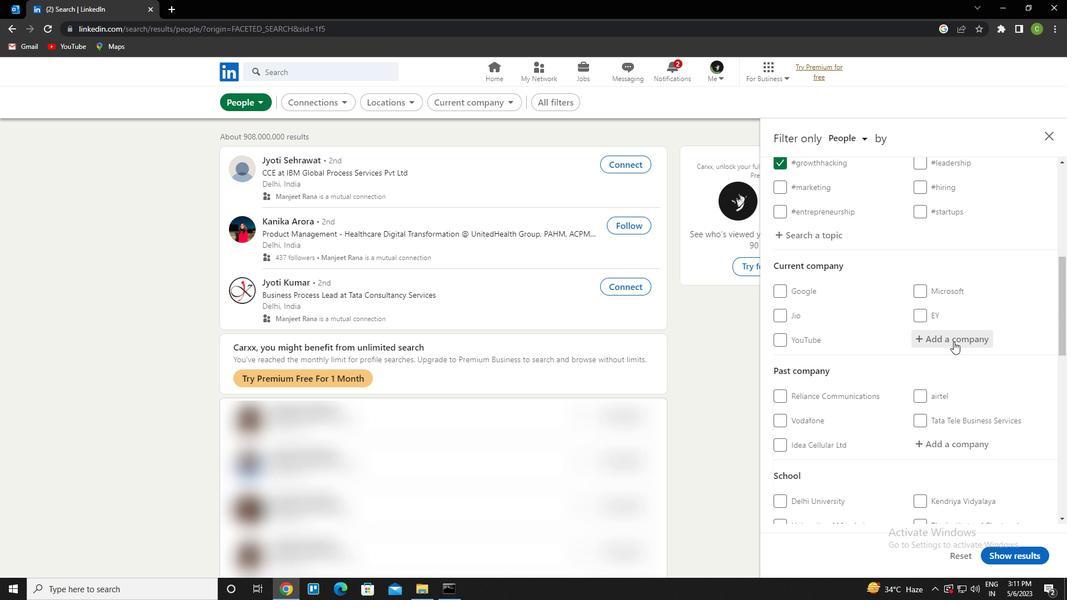 
Action: Key pressed <Key.caps_lock>h<Key.caps_lock>unst<Key.backspace><Key.backspace>tsmen<Key.space>corporation<Key.down><Key.enter>
Screenshot: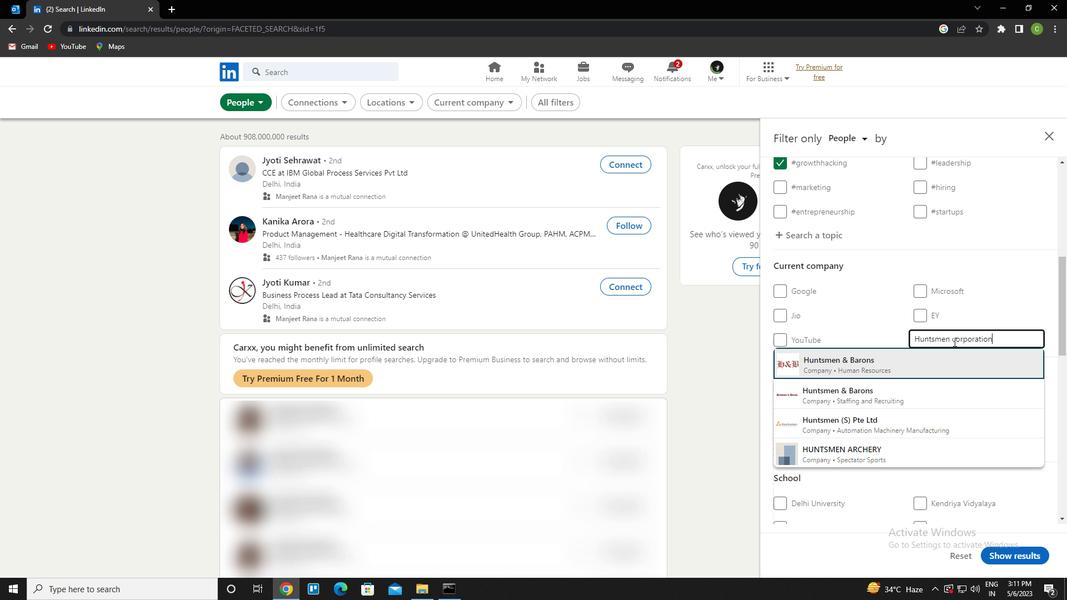 
Action: Mouse scrolled (954, 341) with delta (0, 0)
Screenshot: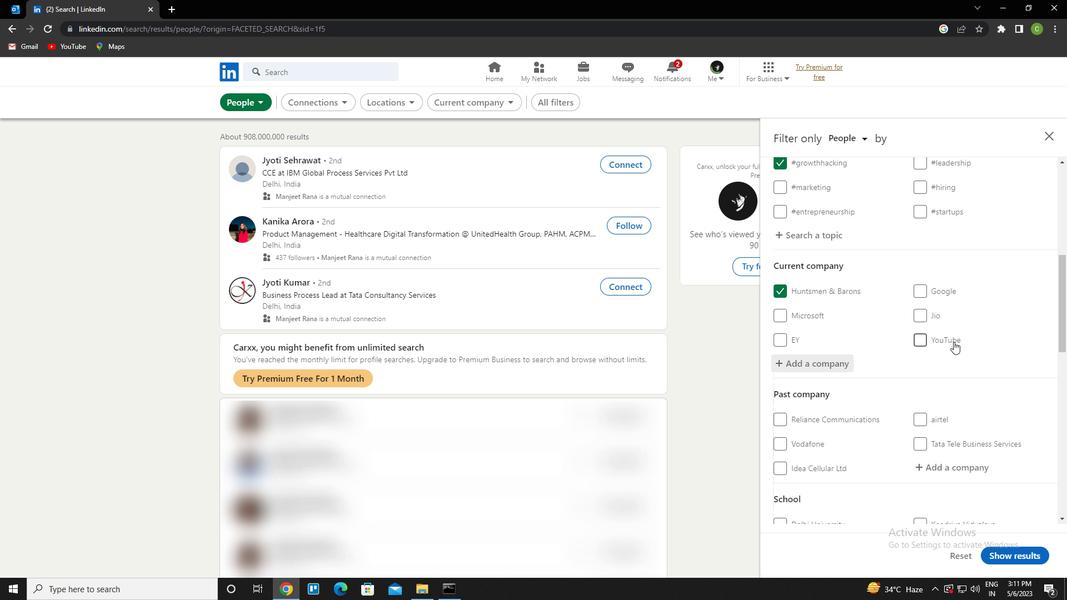 
Action: Mouse scrolled (954, 341) with delta (0, 0)
Screenshot: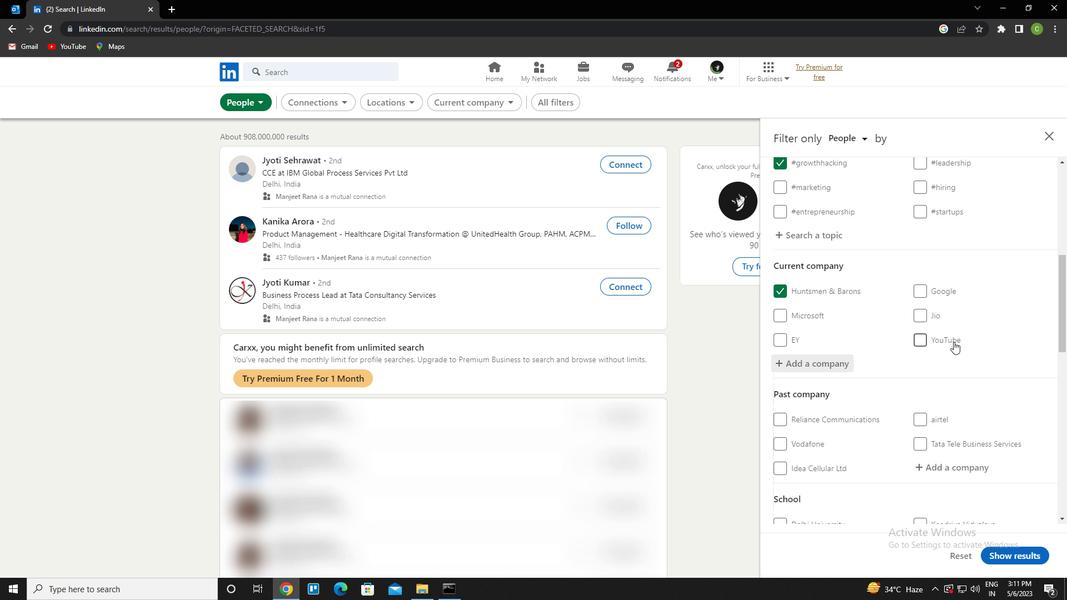 
Action: Mouse scrolled (954, 341) with delta (0, 0)
Screenshot: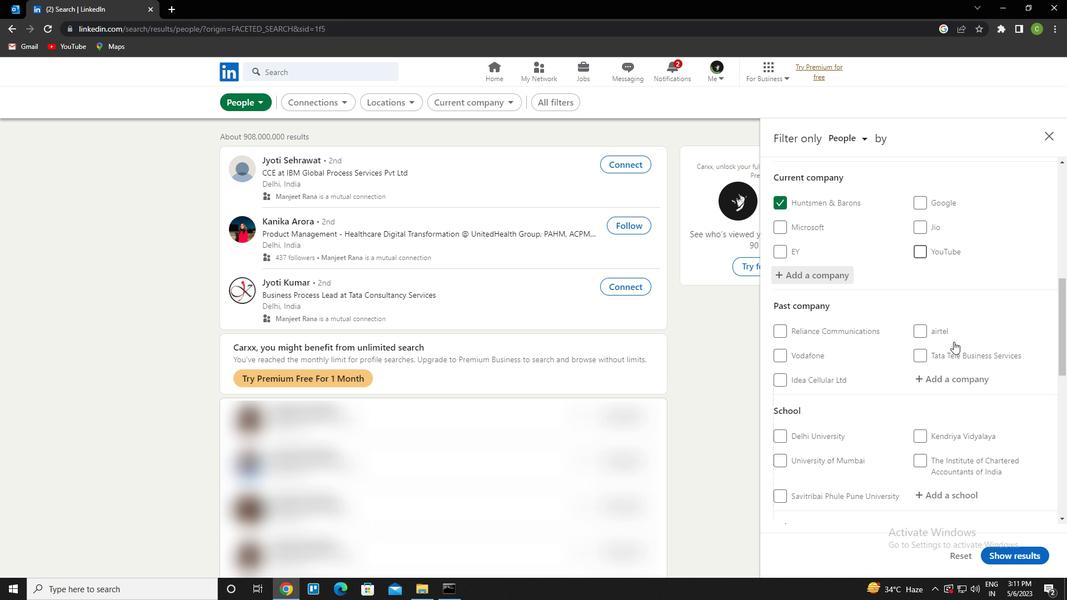 
Action: Mouse scrolled (954, 341) with delta (0, 0)
Screenshot: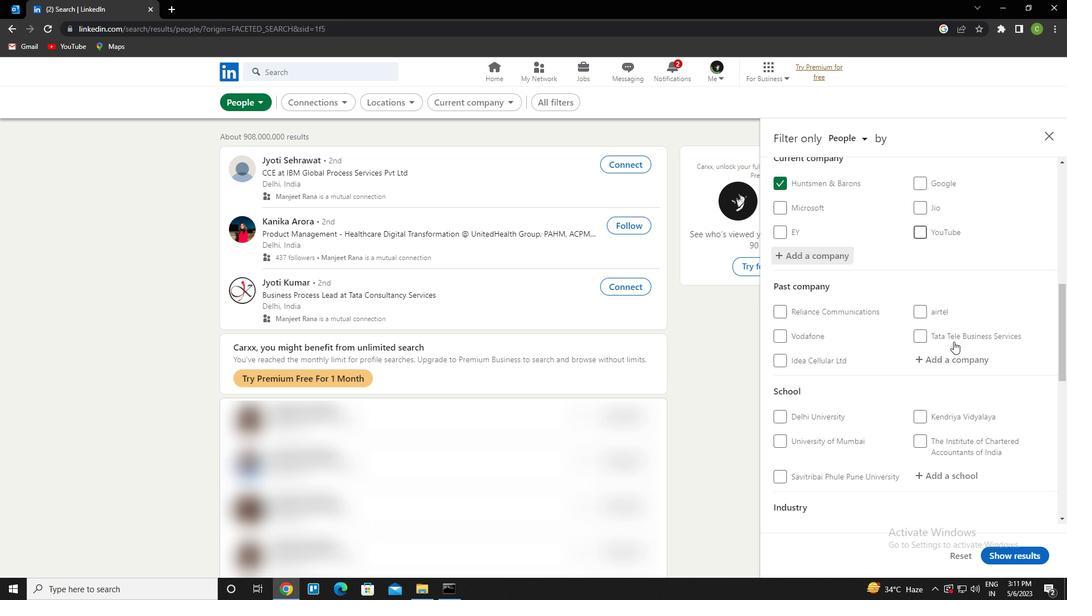 
Action: Mouse moved to (944, 360)
Screenshot: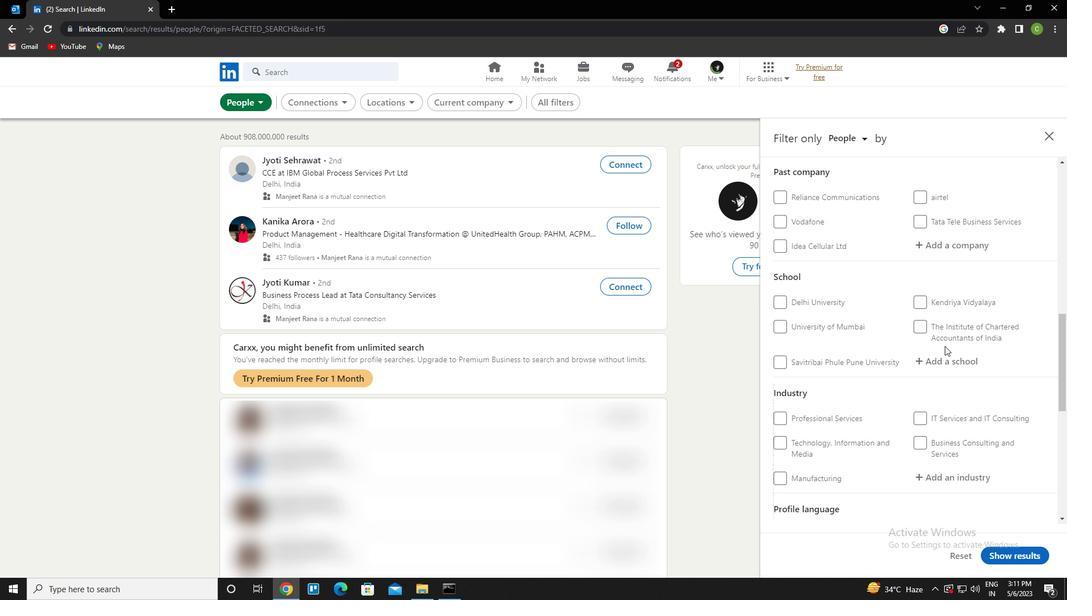 
Action: Mouse pressed left at (944, 360)
Screenshot: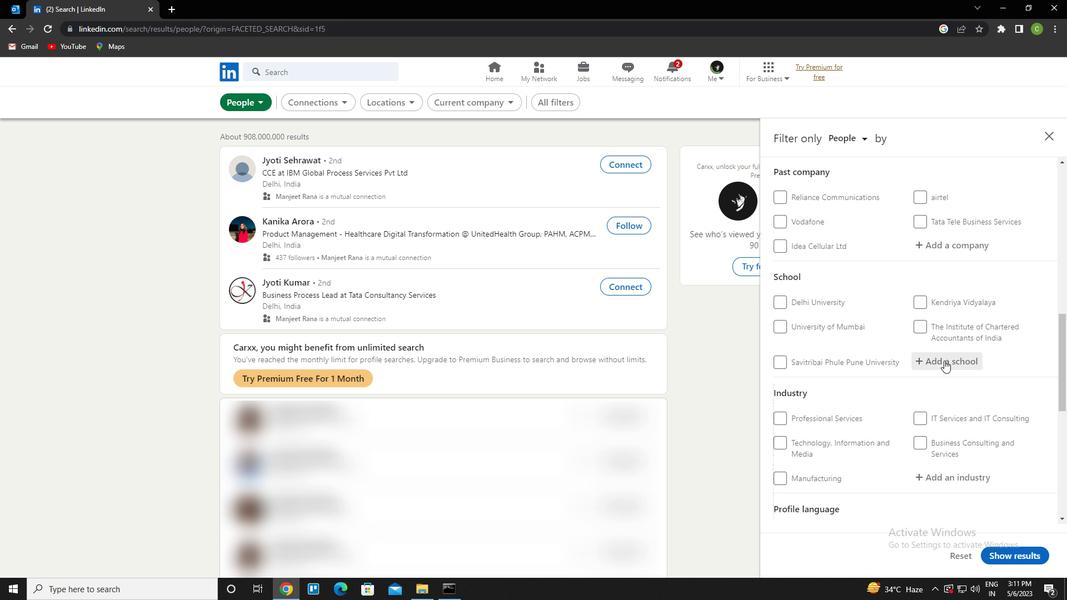 
Action: Key pressed <Key.caps_lock>pec<Key.space>u<Key.caps_lock>niver<Key.down><Key.enter>
Screenshot: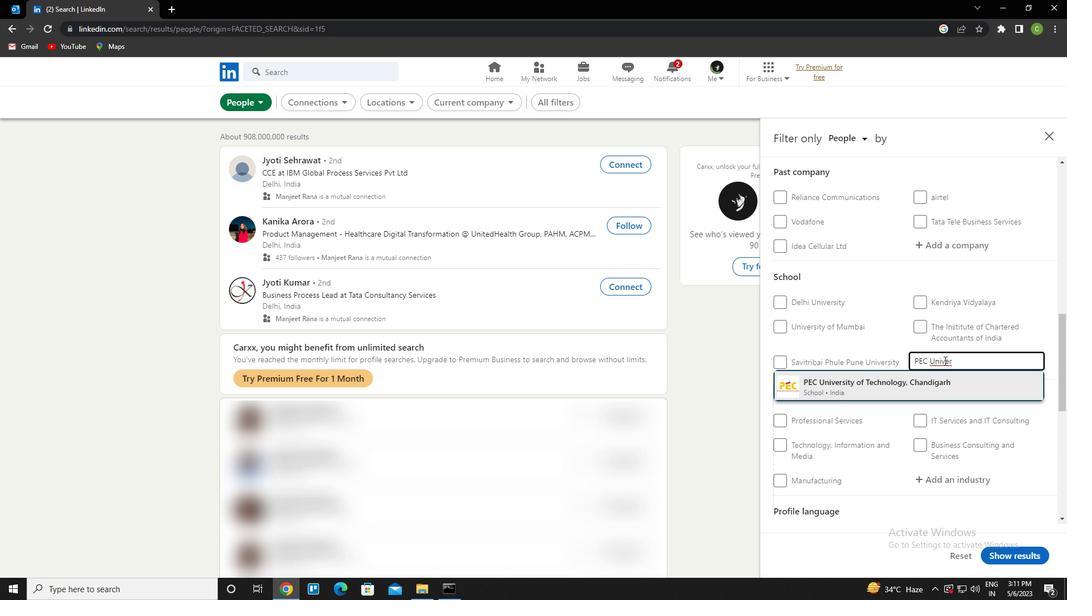 
Action: Mouse scrolled (944, 360) with delta (0, 0)
Screenshot: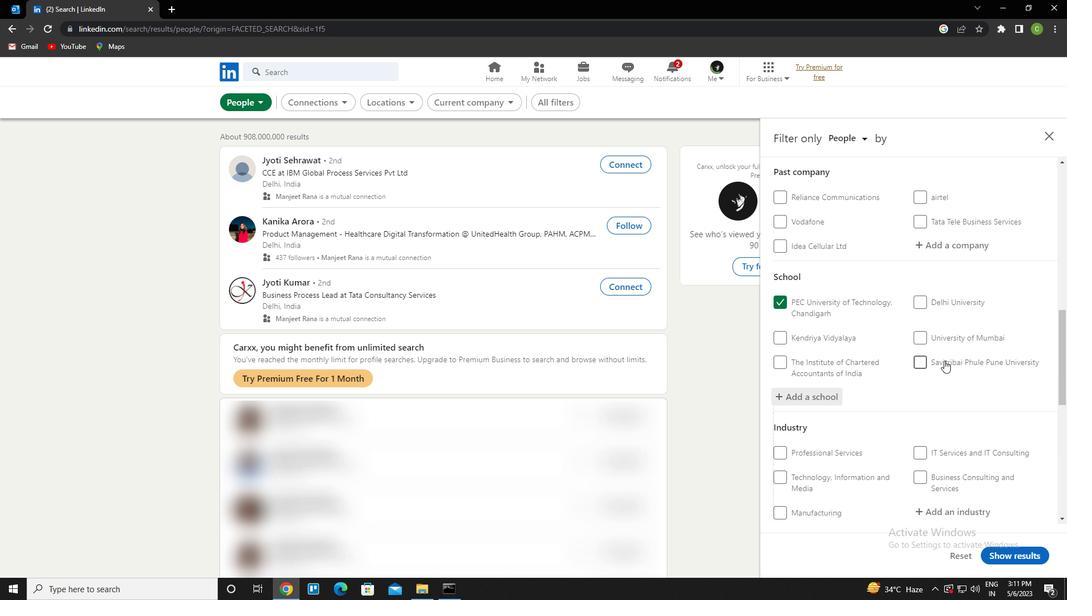 
Action: Mouse scrolled (944, 360) with delta (0, 0)
Screenshot: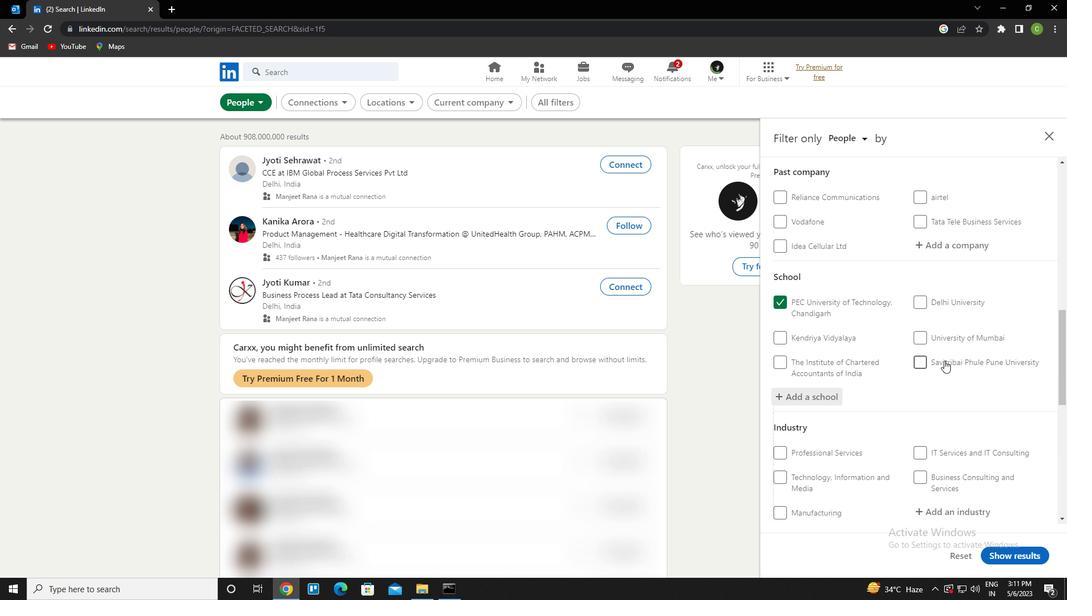 
Action: Mouse scrolled (944, 360) with delta (0, 0)
Screenshot: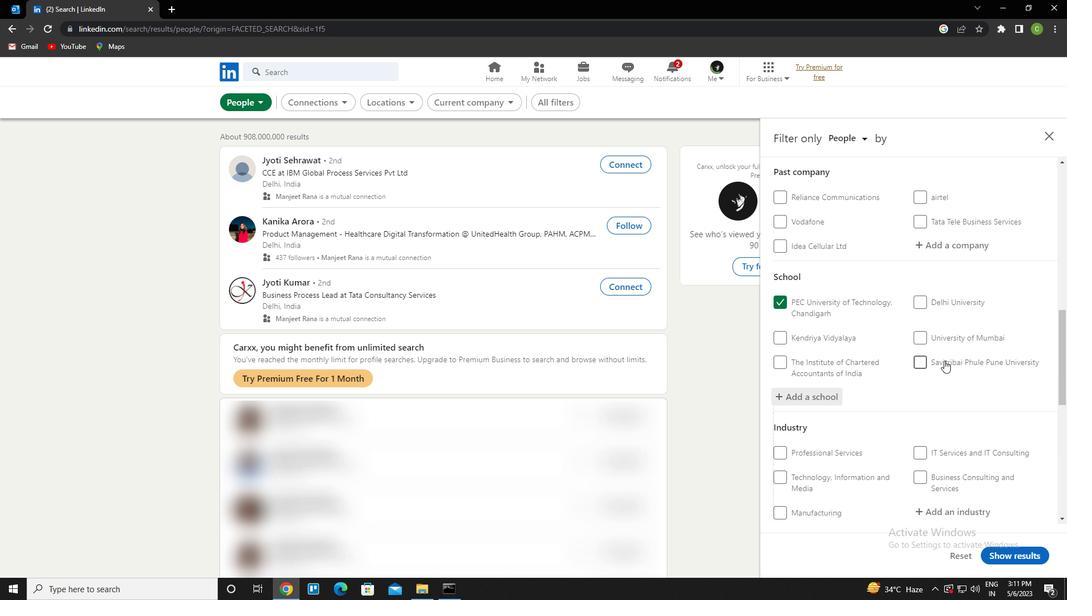 
Action: Mouse scrolled (944, 360) with delta (0, 0)
Screenshot: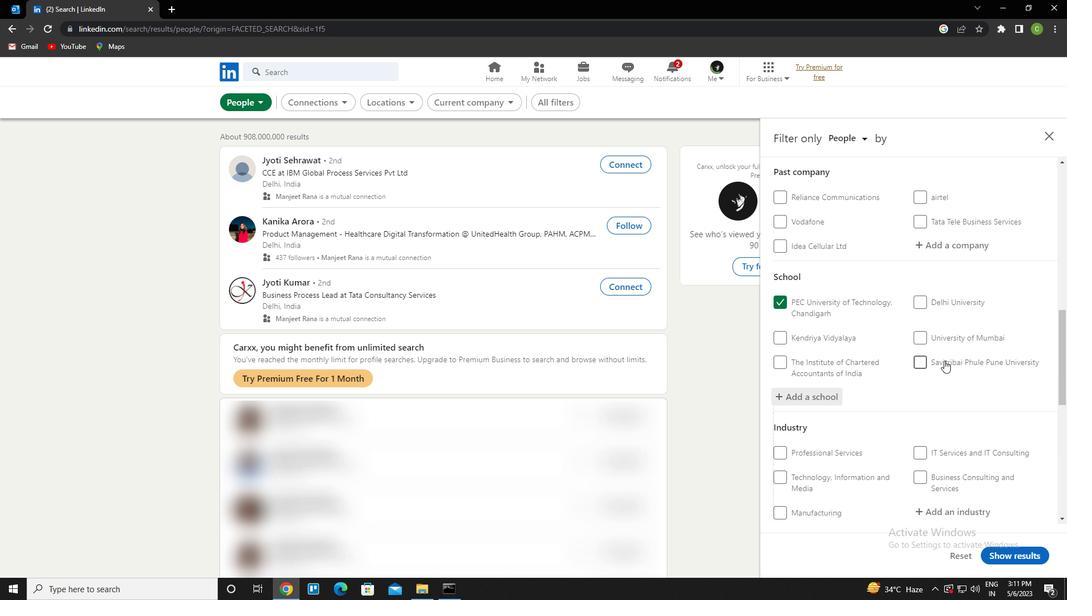 
Action: Mouse moved to (963, 292)
Screenshot: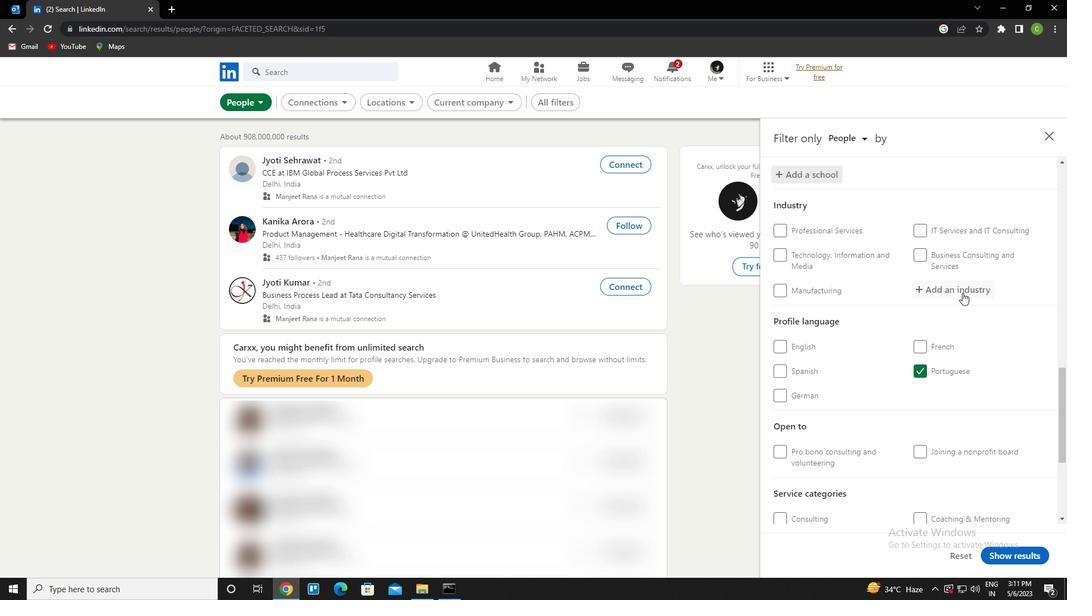 
Action: Mouse pressed left at (963, 292)
Screenshot: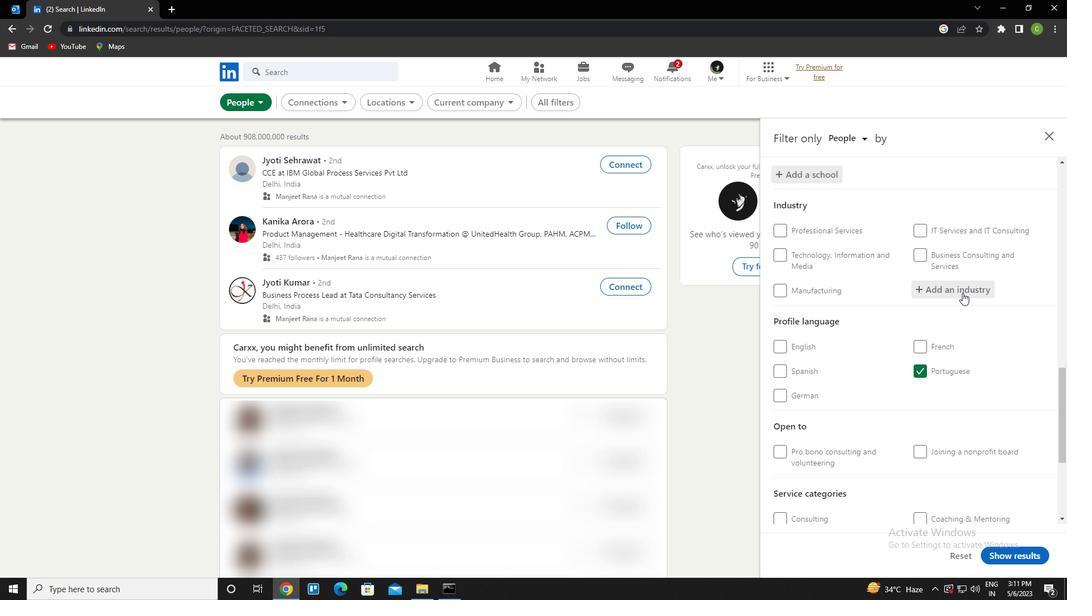 
Action: Key pressed <Key.caps_lock>p<Key.caps_lock>rofessional<Key.space><Key.down><Key.down><Key.enter>
Screenshot: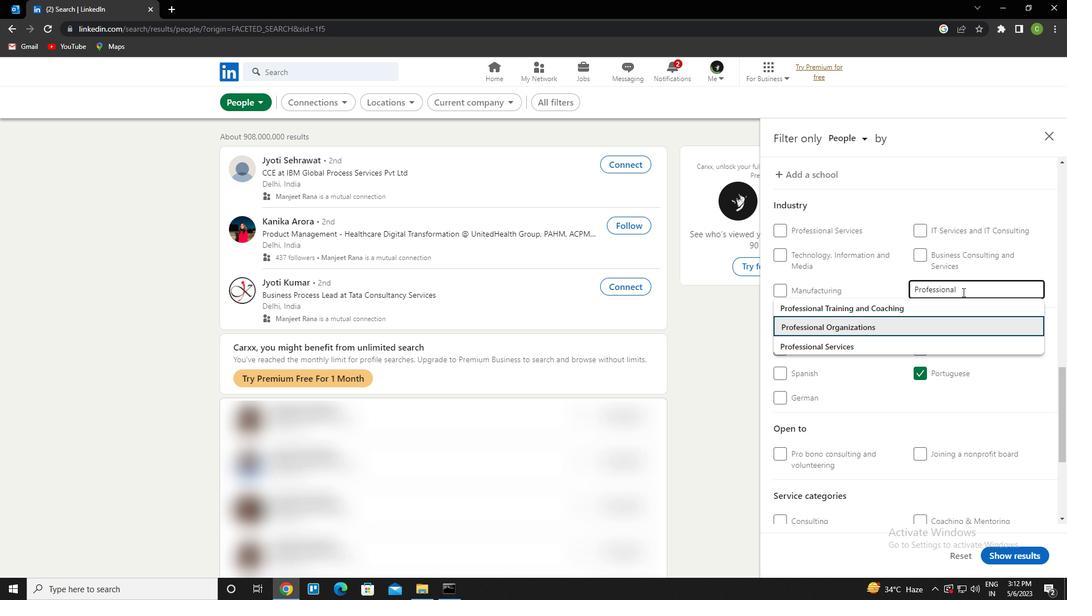 
Action: Mouse scrolled (963, 291) with delta (0, 0)
Screenshot: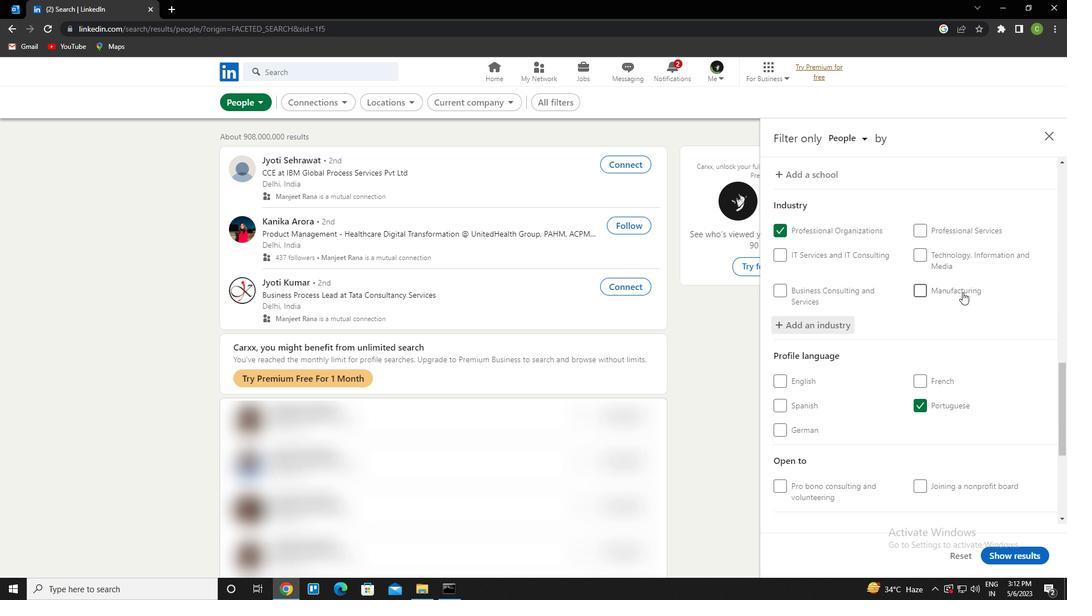 
Action: Mouse scrolled (963, 291) with delta (0, 0)
Screenshot: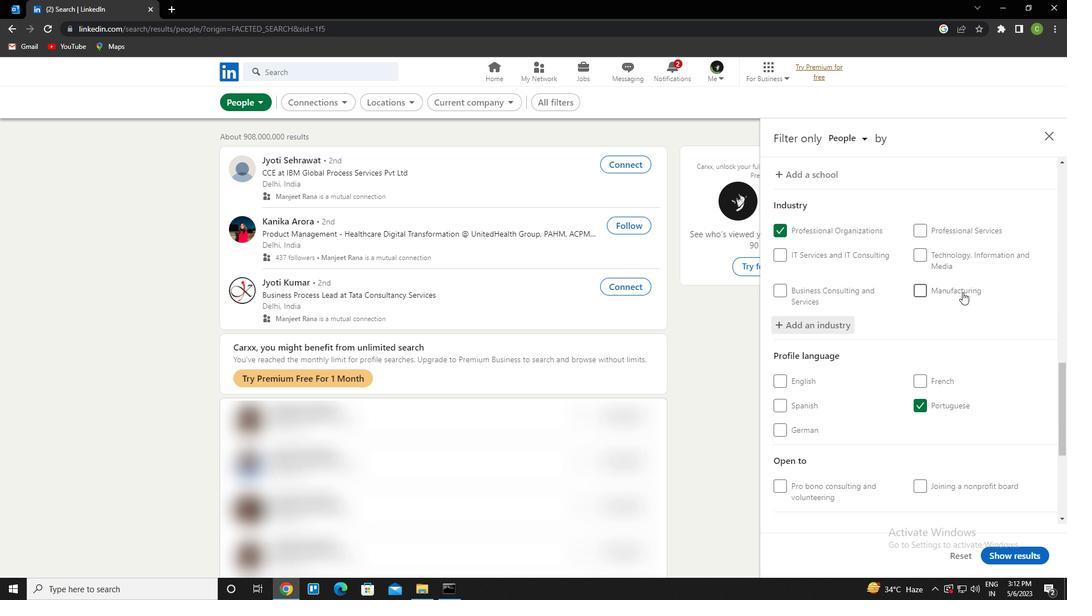 
Action: Mouse scrolled (963, 291) with delta (0, 0)
Screenshot: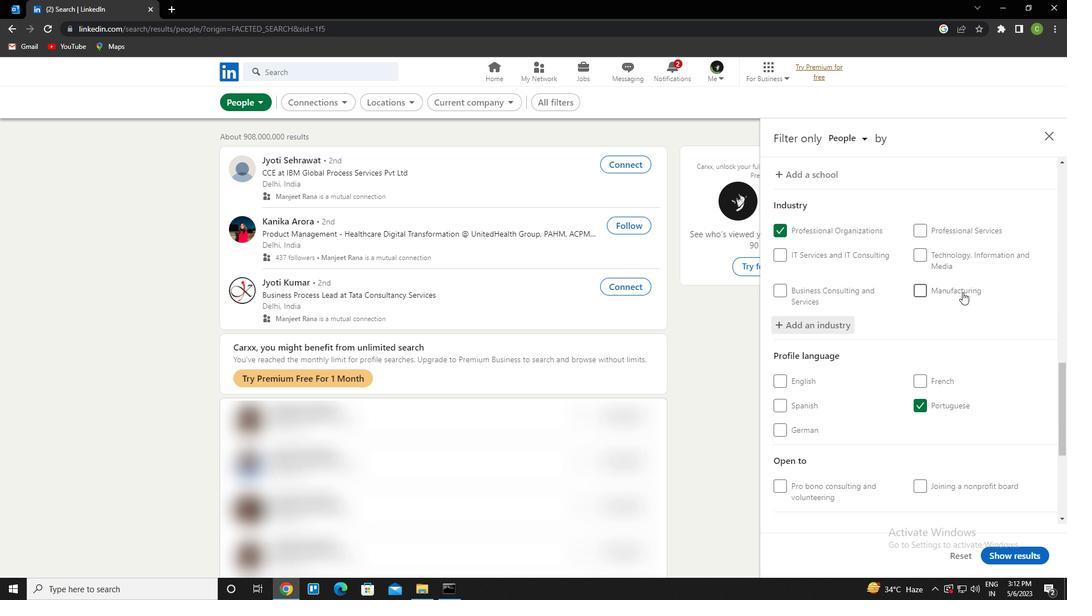 
Action: Mouse scrolled (963, 291) with delta (0, 0)
Screenshot: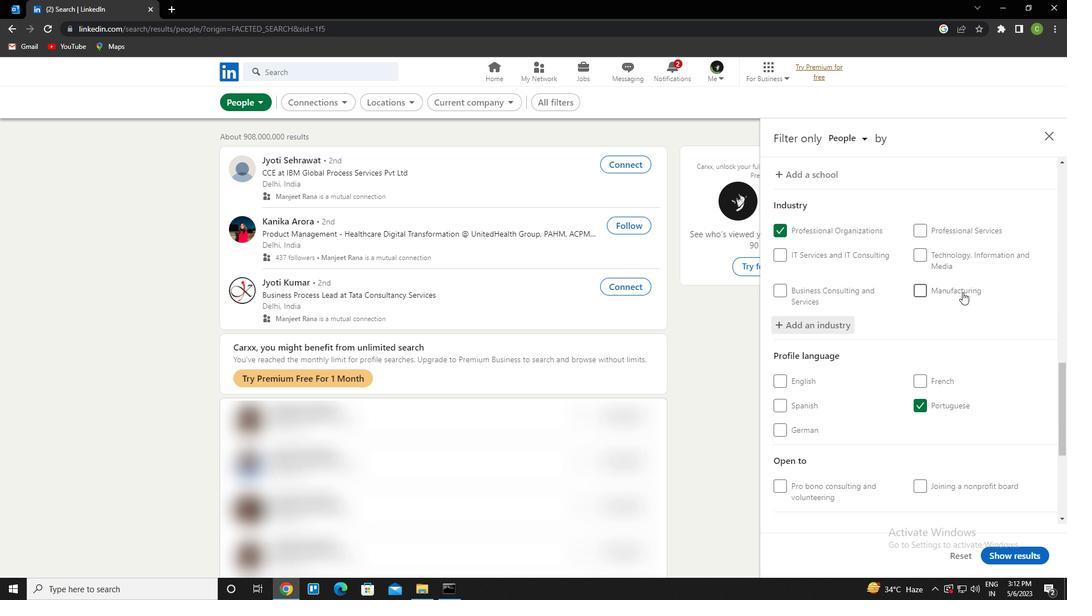 
Action: Mouse scrolled (963, 291) with delta (0, 0)
Screenshot: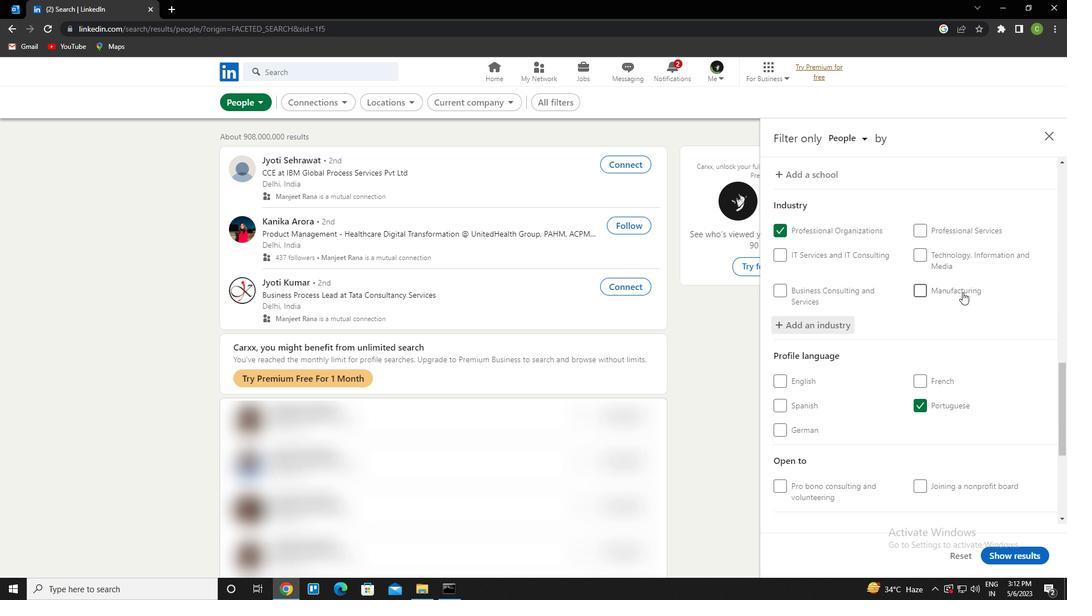 
Action: Mouse scrolled (963, 291) with delta (0, 0)
Screenshot: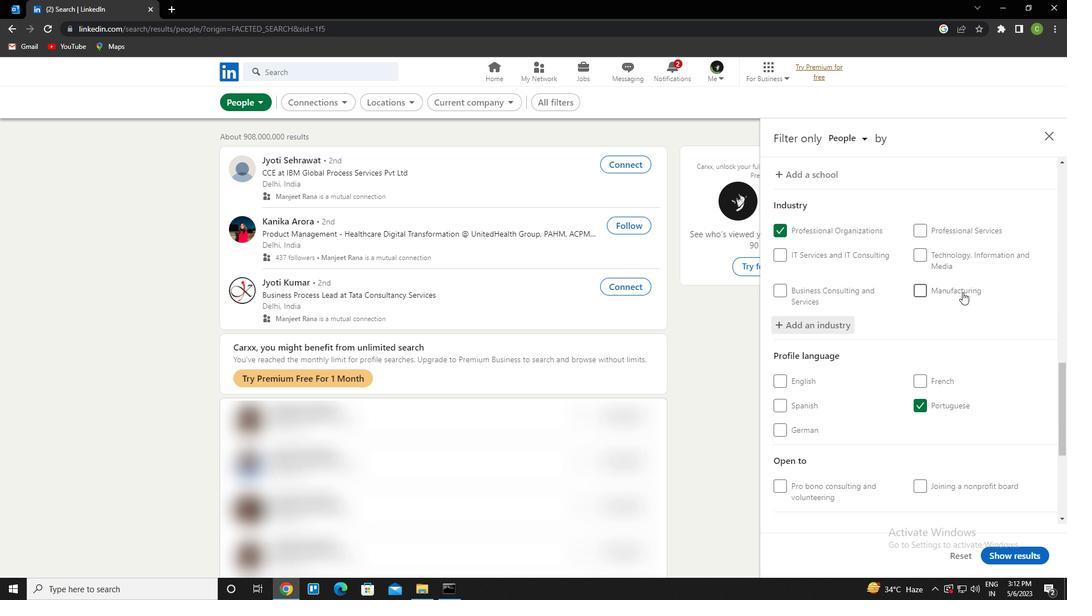 
Action: Mouse scrolled (963, 291) with delta (0, 0)
Screenshot: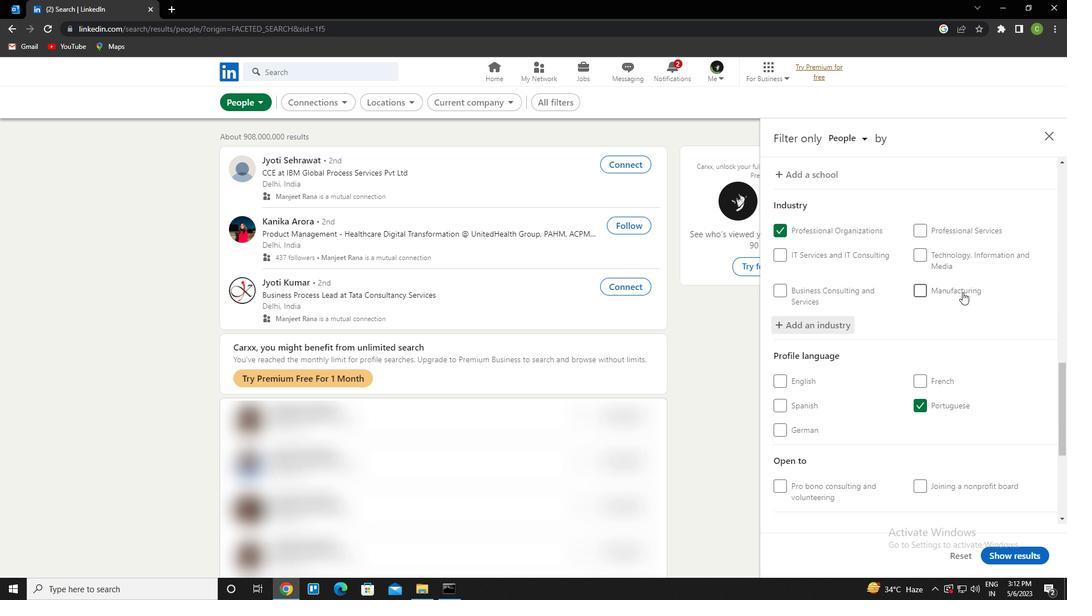 
Action: Mouse moved to (967, 364)
Screenshot: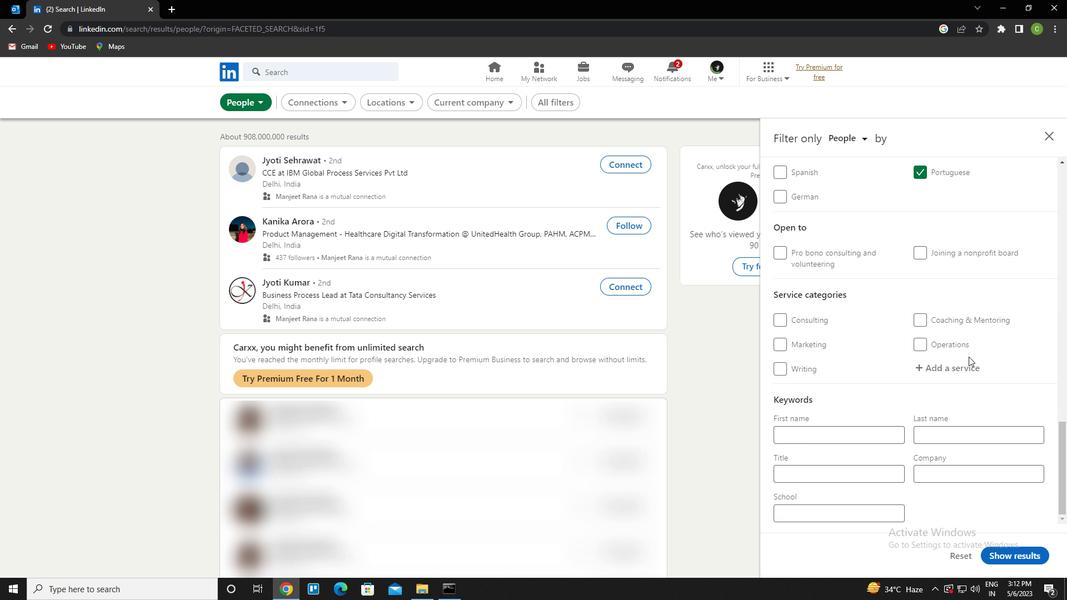 
Action: Mouse pressed left at (967, 364)
Screenshot: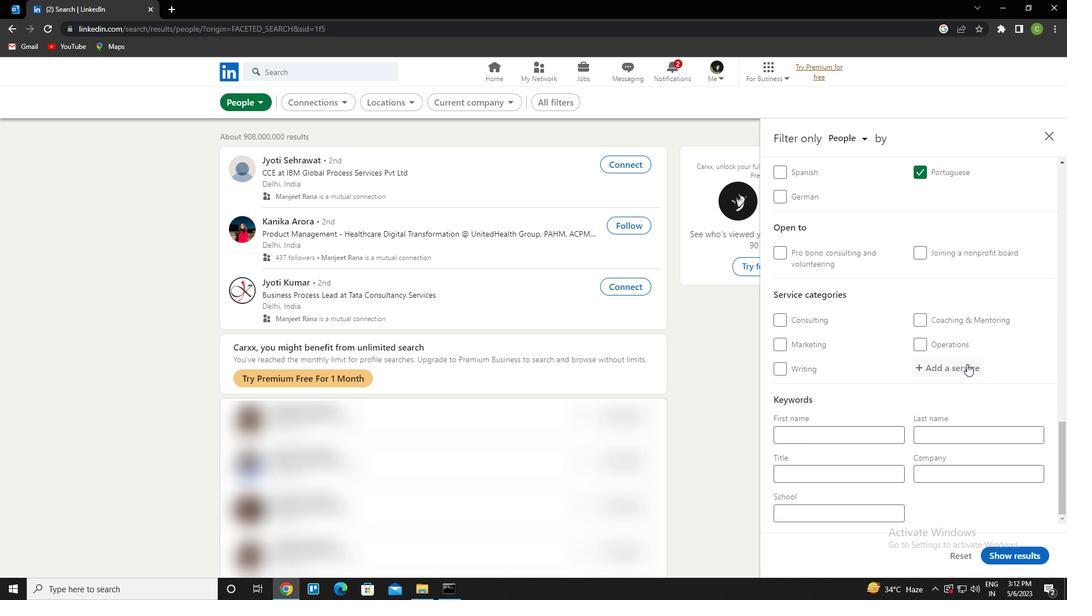
Action: Key pressed <Key.caps_lock>c<Key.caps_lock>omputer<Key.space>re<Key.down><Key.enter>
Screenshot: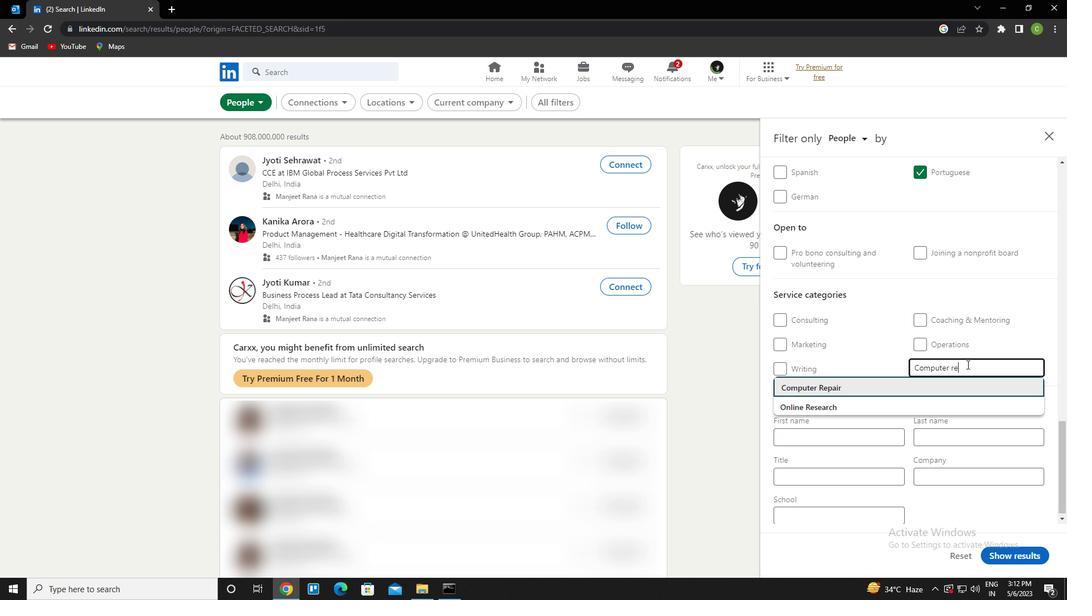
Action: Mouse scrolled (967, 364) with delta (0, 0)
Screenshot: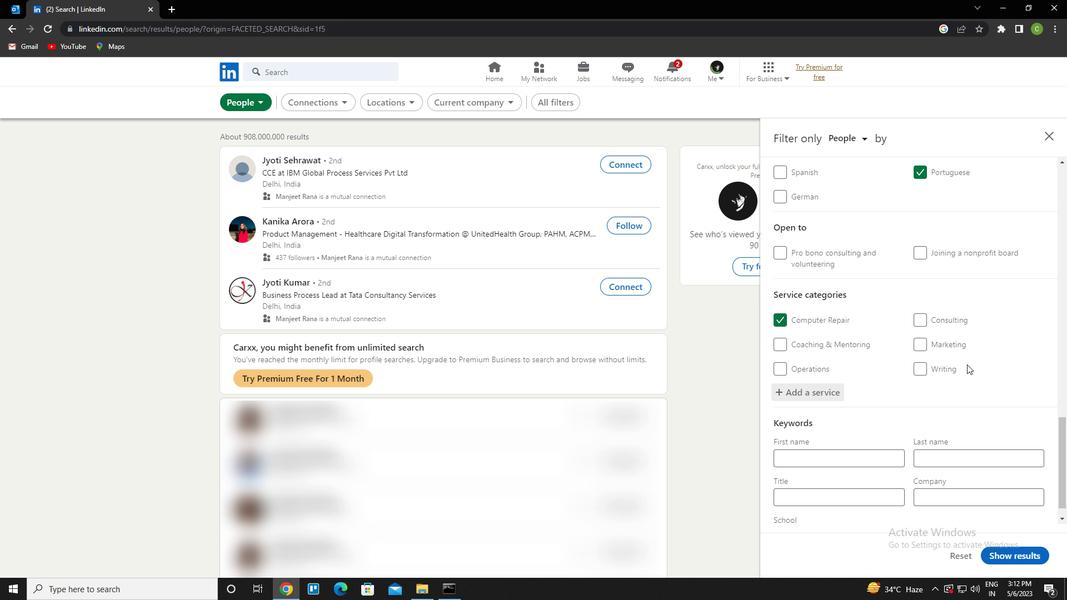 
Action: Mouse scrolled (967, 364) with delta (0, 0)
Screenshot: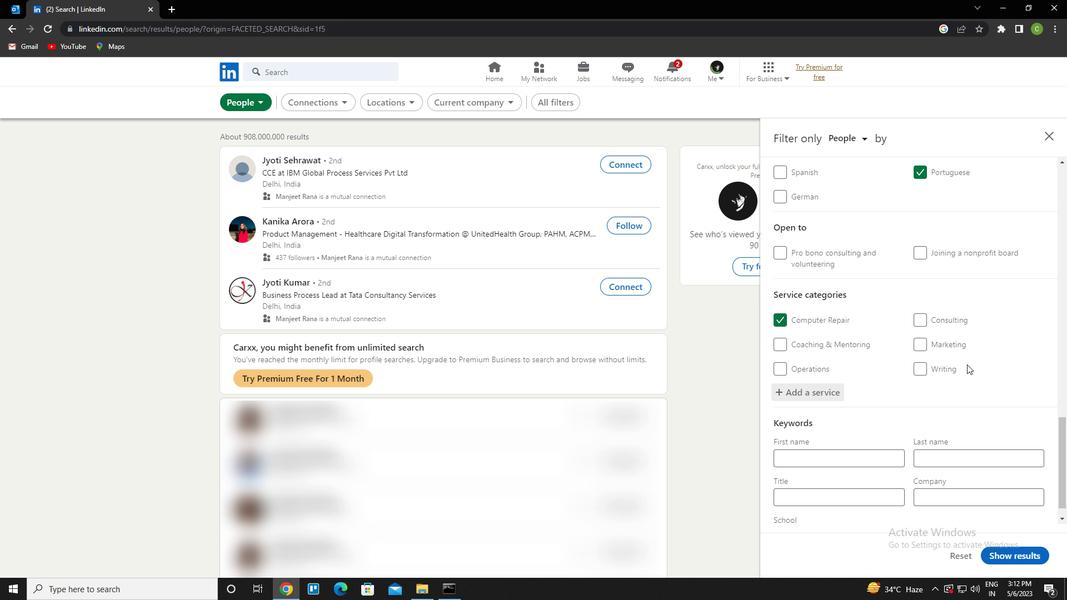 
Action: Mouse scrolled (967, 364) with delta (0, 0)
Screenshot: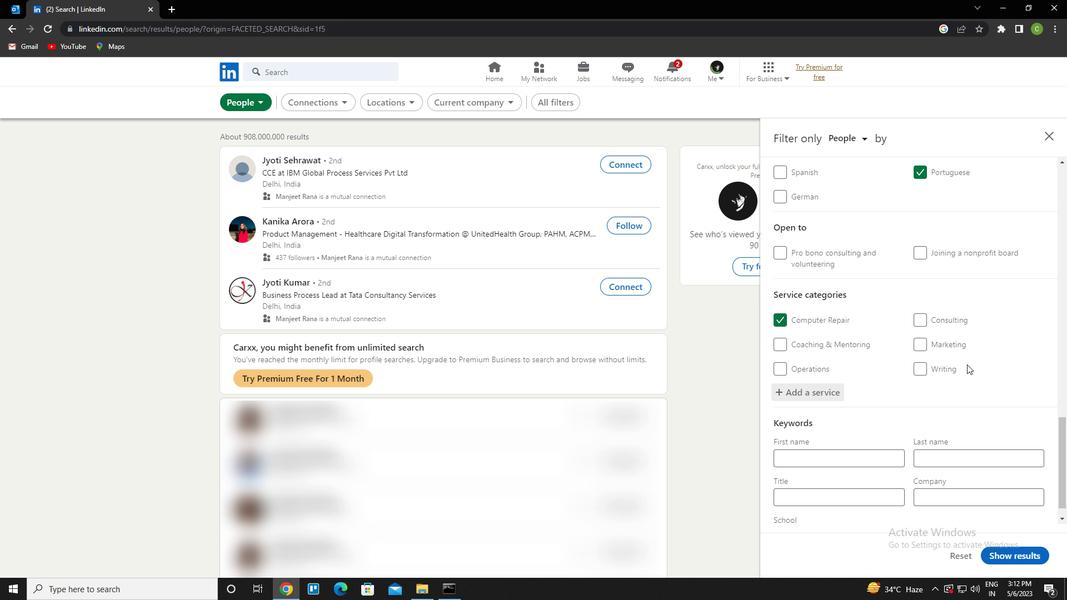 
Action: Mouse scrolled (967, 364) with delta (0, 0)
Screenshot: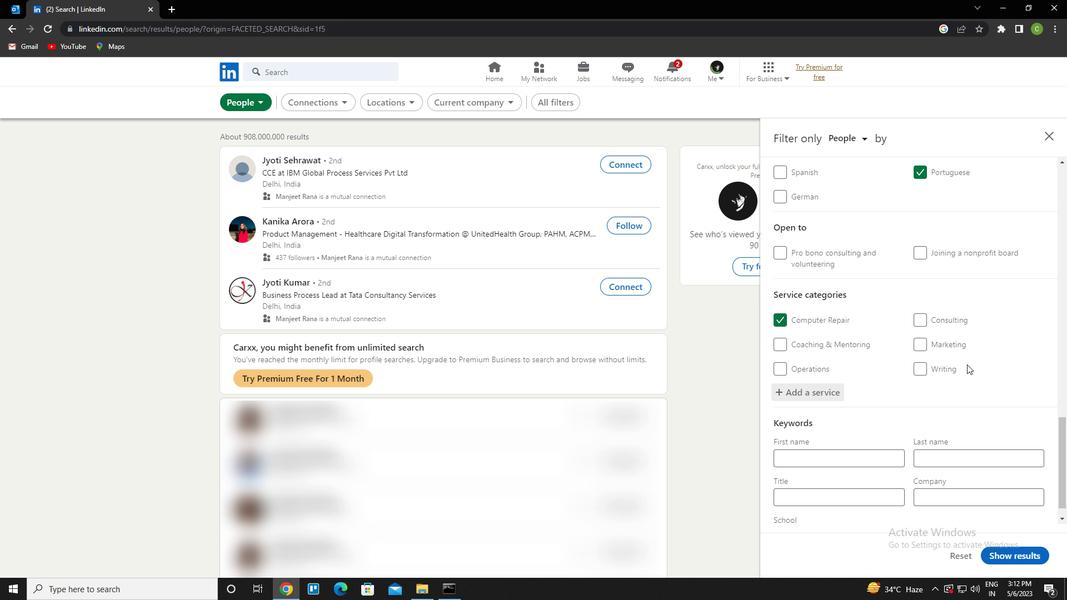 
Action: Mouse scrolled (967, 364) with delta (0, 0)
Screenshot: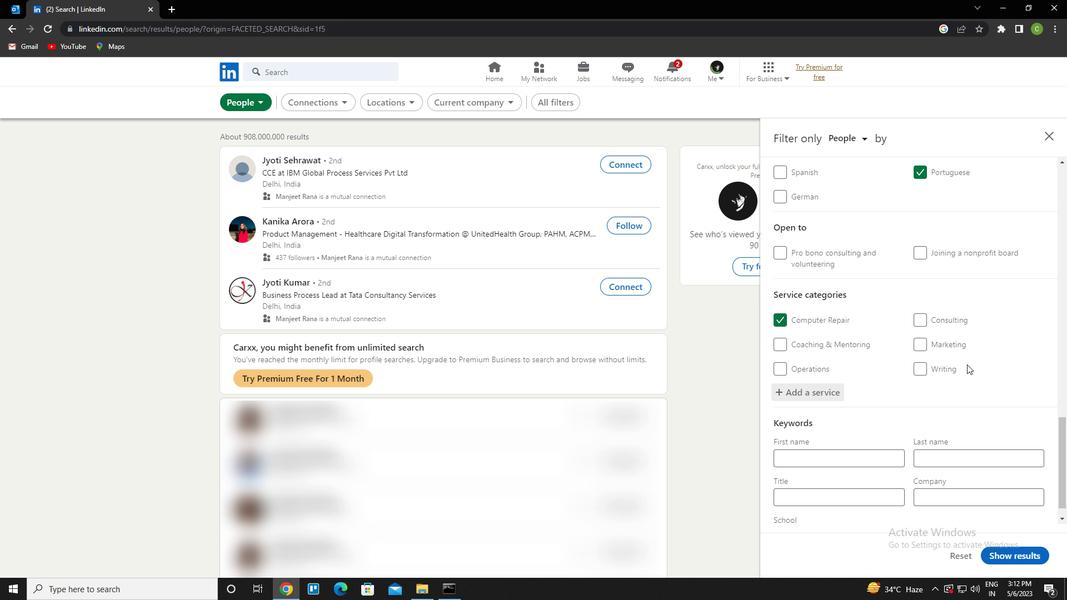 
Action: Mouse scrolled (967, 364) with delta (0, 0)
Screenshot: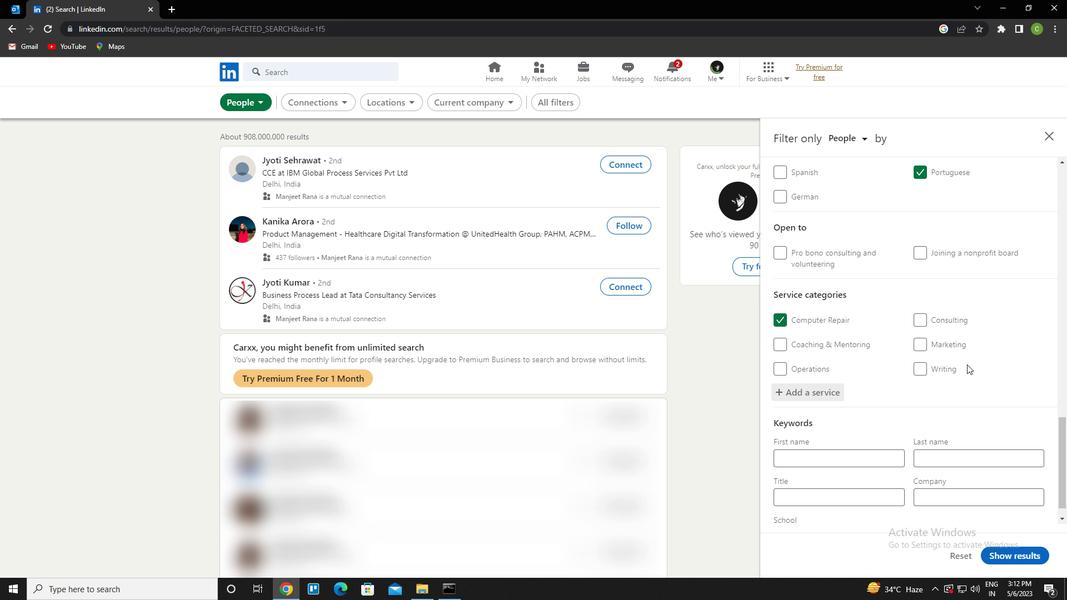
Action: Mouse scrolled (967, 364) with delta (0, 0)
Screenshot: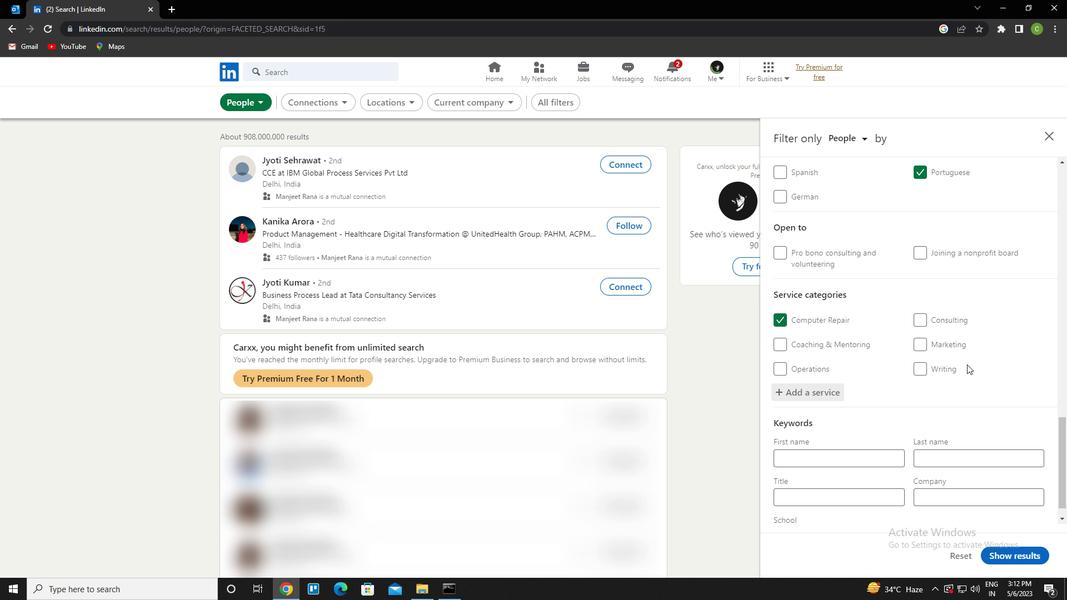 
Action: Mouse scrolled (967, 364) with delta (0, 0)
Screenshot: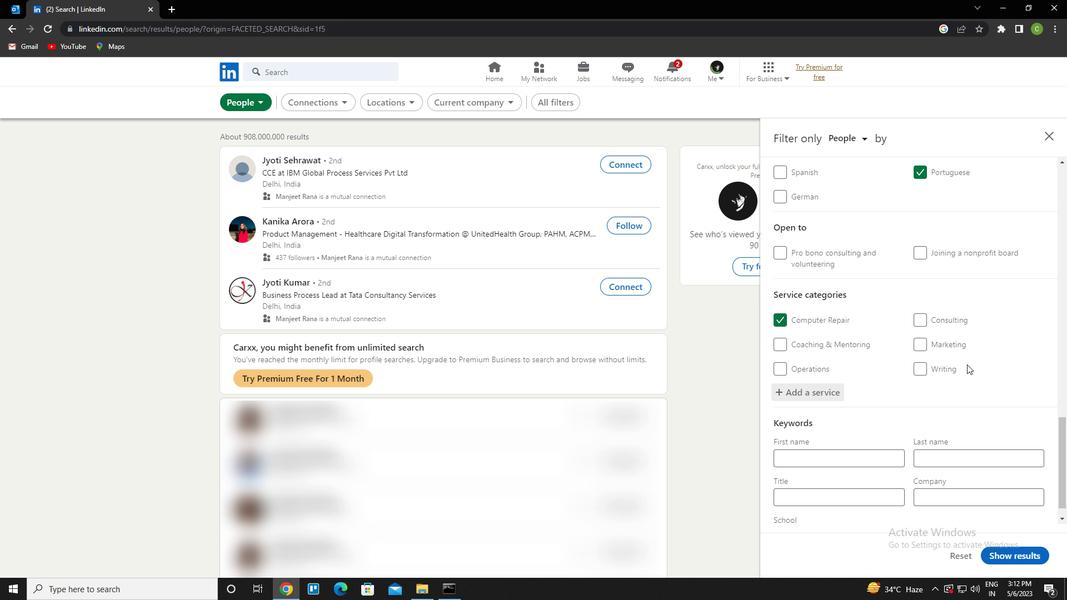 
Action: Mouse scrolled (967, 364) with delta (0, 0)
Screenshot: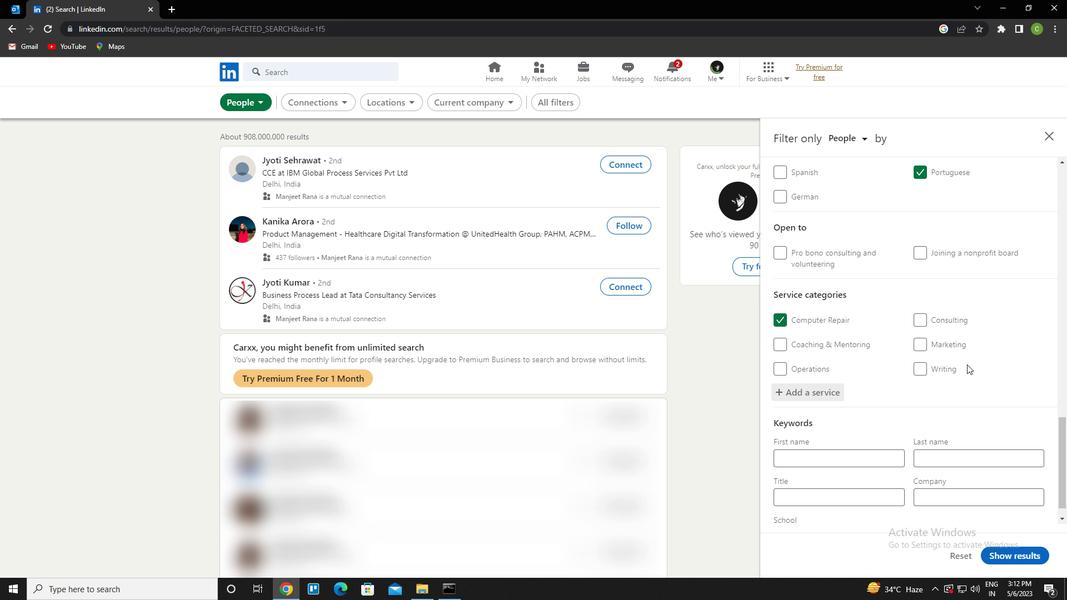 
Action: Mouse moved to (835, 470)
Screenshot: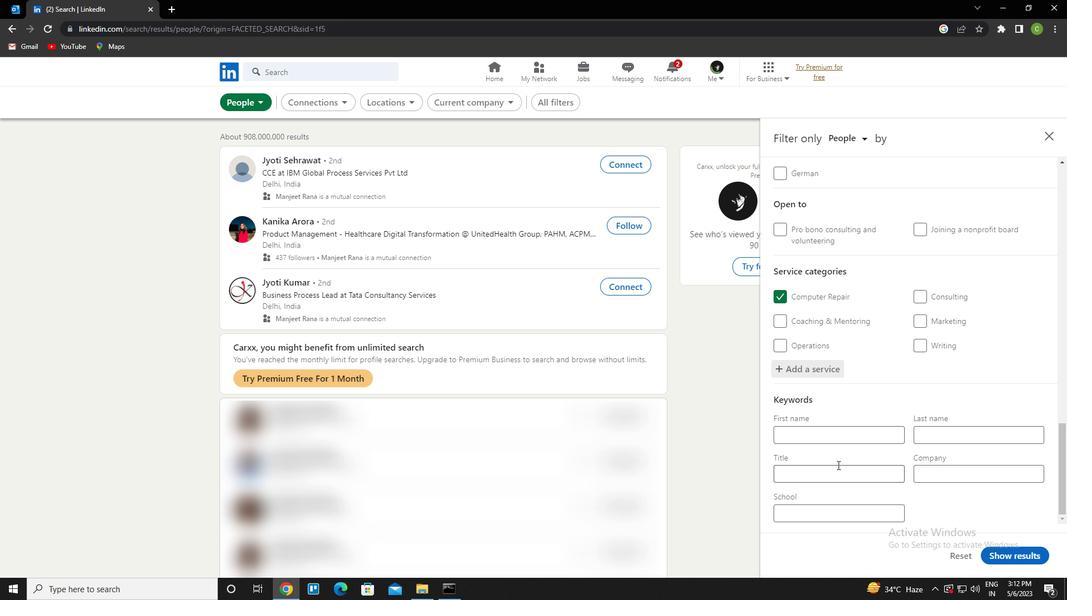
Action: Mouse pressed left at (835, 470)
Screenshot: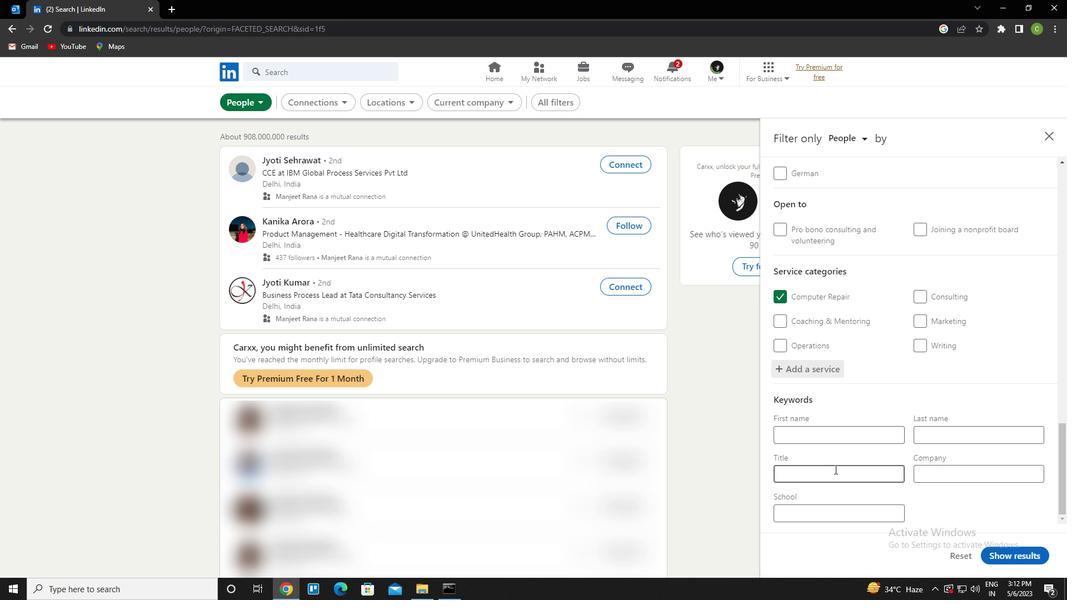 
Action: Key pressed <Key.caps_lock>s<Key.caps_lock>chool<Key.space><Key.caps_lock>v<Key.caps_lock>olunteer
Screenshot: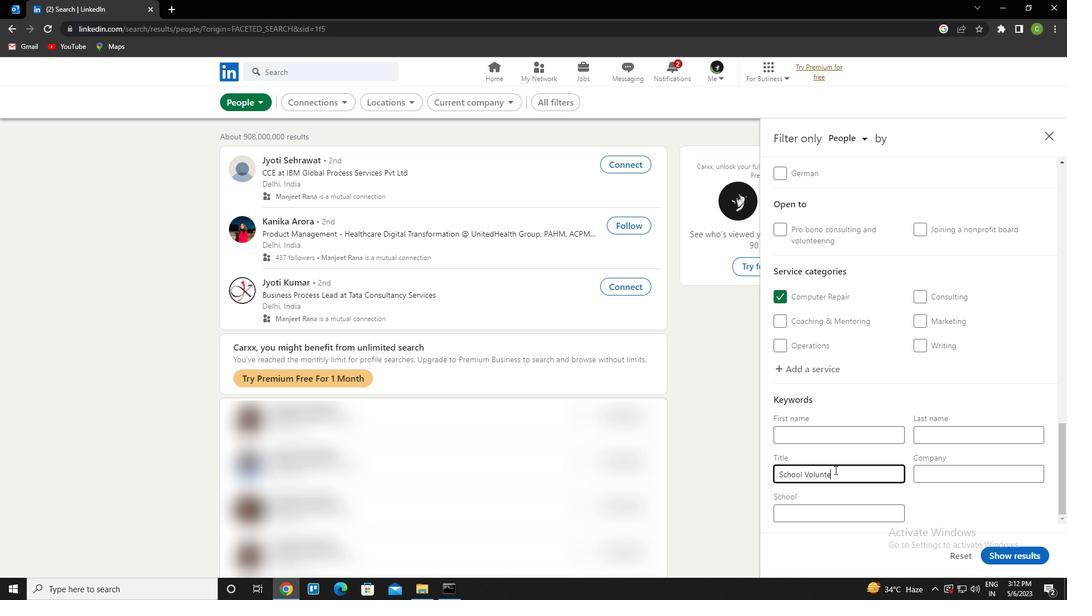 
Action: Mouse moved to (1009, 563)
Screenshot: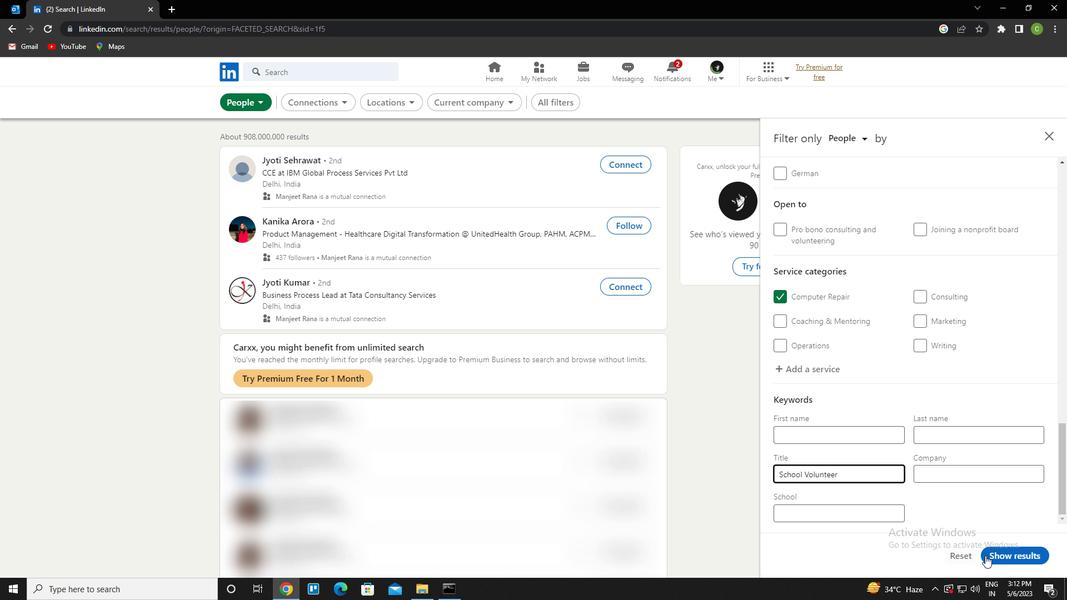 
Action: Mouse pressed left at (1009, 563)
Screenshot: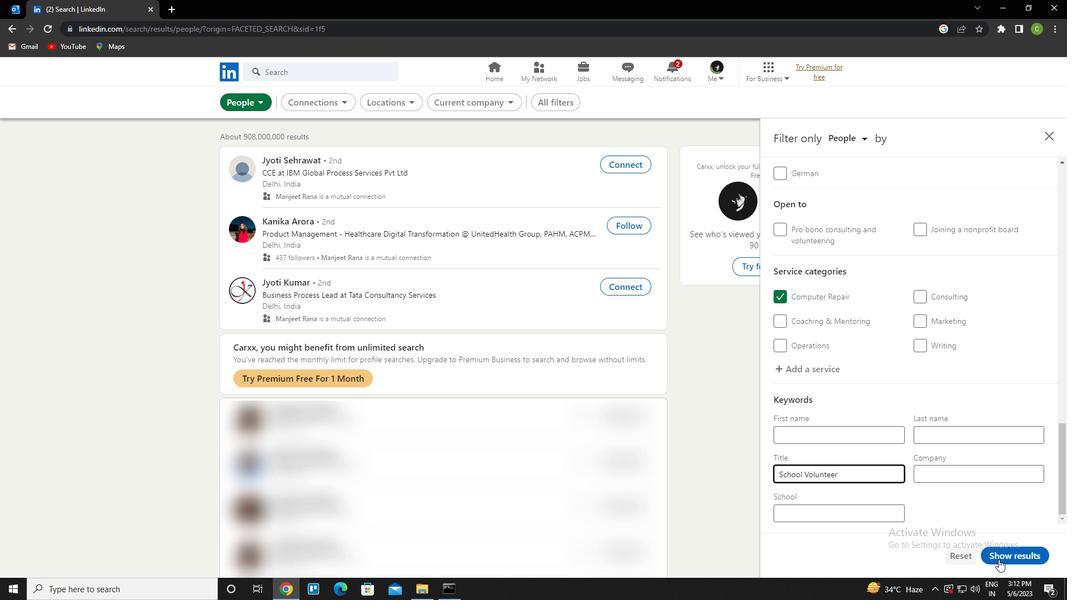 
Action: Mouse moved to (499, 495)
Screenshot: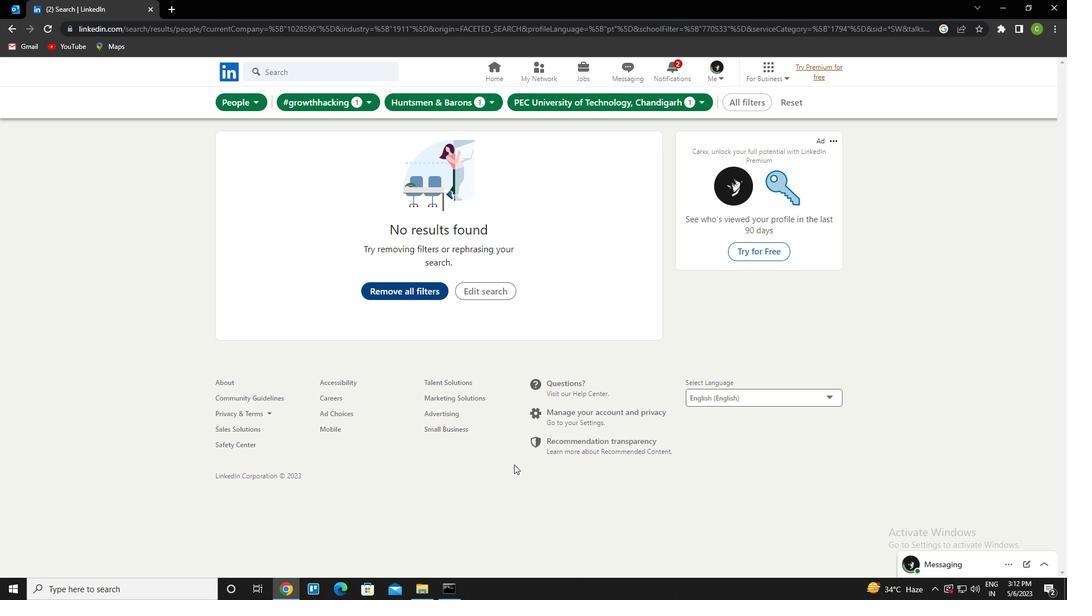 
